 Task: Look for space in Huangshi, China from 15th June, 2023 to 21st June, 2023 for 5 adults in price range Rs.14000 to Rs.25000. Place can be entire place with 3 bedrooms having 3 beds and 3 bathrooms. Property type can be house, flat, guest house. Booking option can be shelf check-in. Required host language is Chinese (Simplified).
Action: Mouse moved to (405, 126)
Screenshot: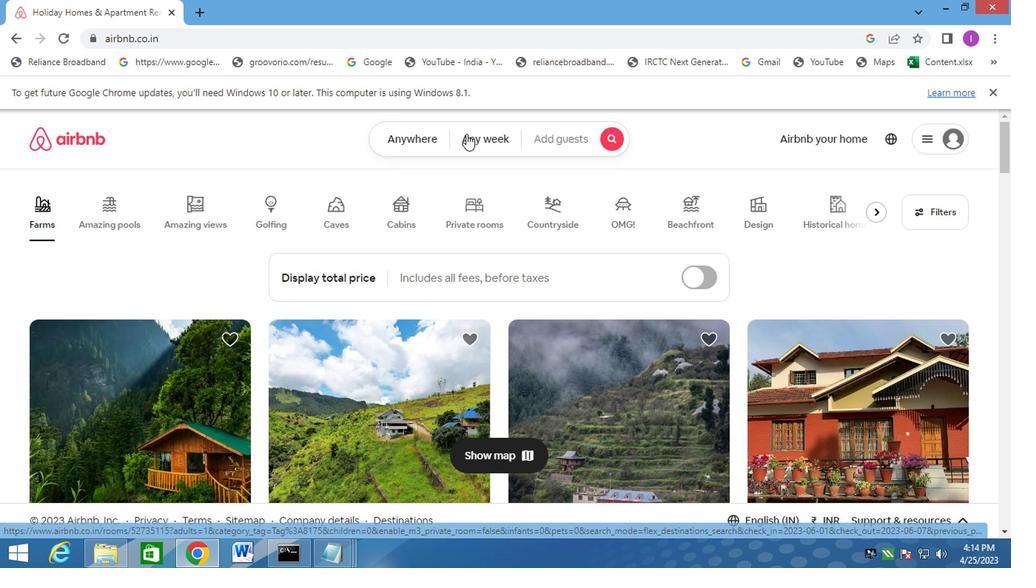 
Action: Mouse pressed left at (405, 126)
Screenshot: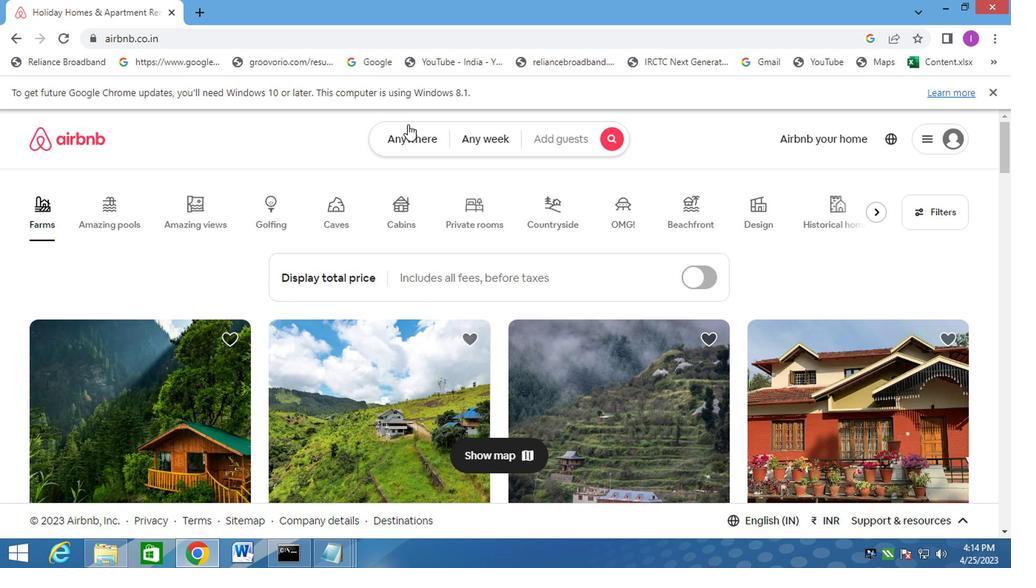
Action: Mouse moved to (225, 198)
Screenshot: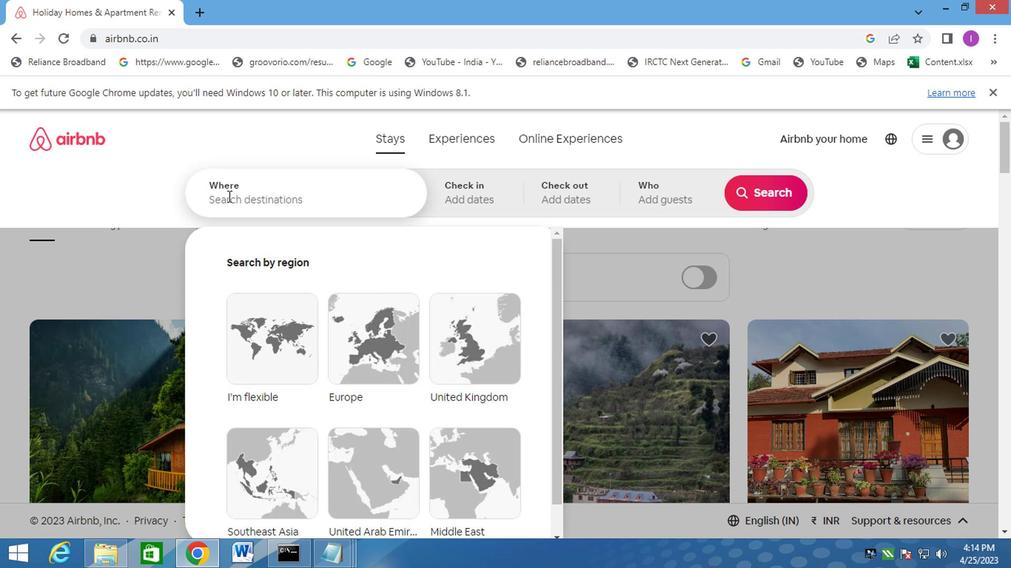 
Action: Mouse pressed left at (225, 198)
Screenshot: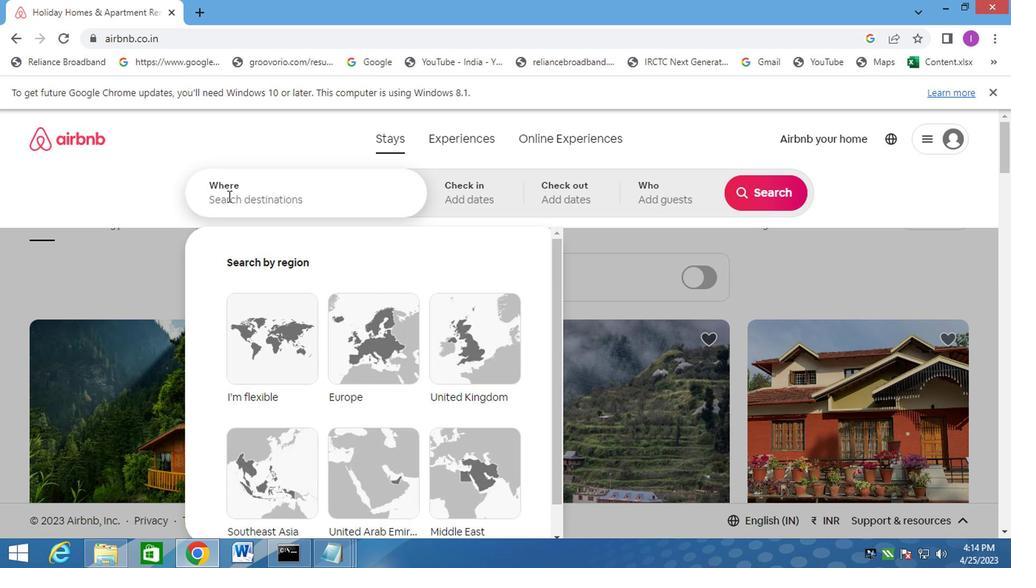 
Action: Mouse moved to (257, 196)
Screenshot: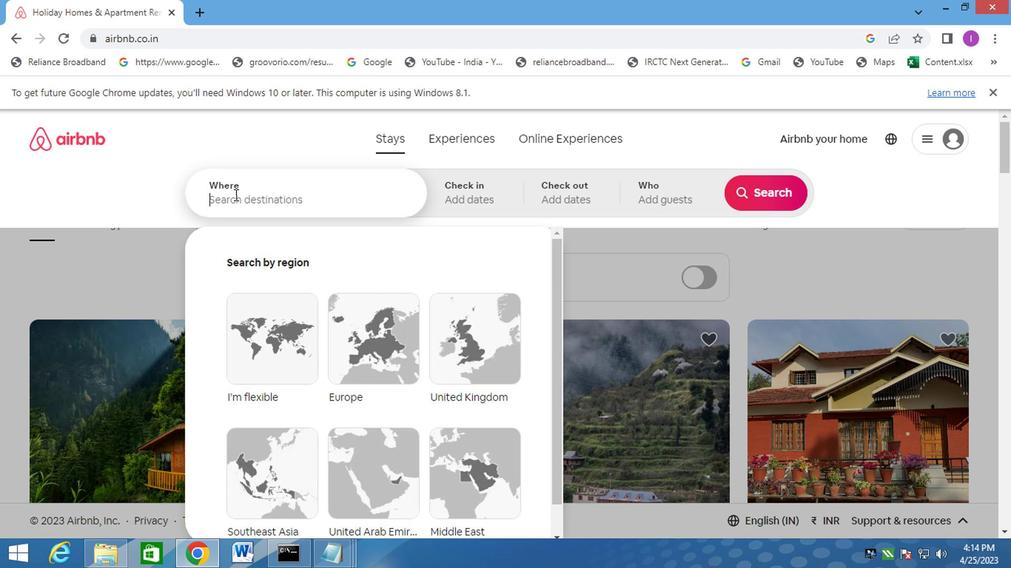 
Action: Key pressed huangsg<Key.backspace>hi,china
Screenshot: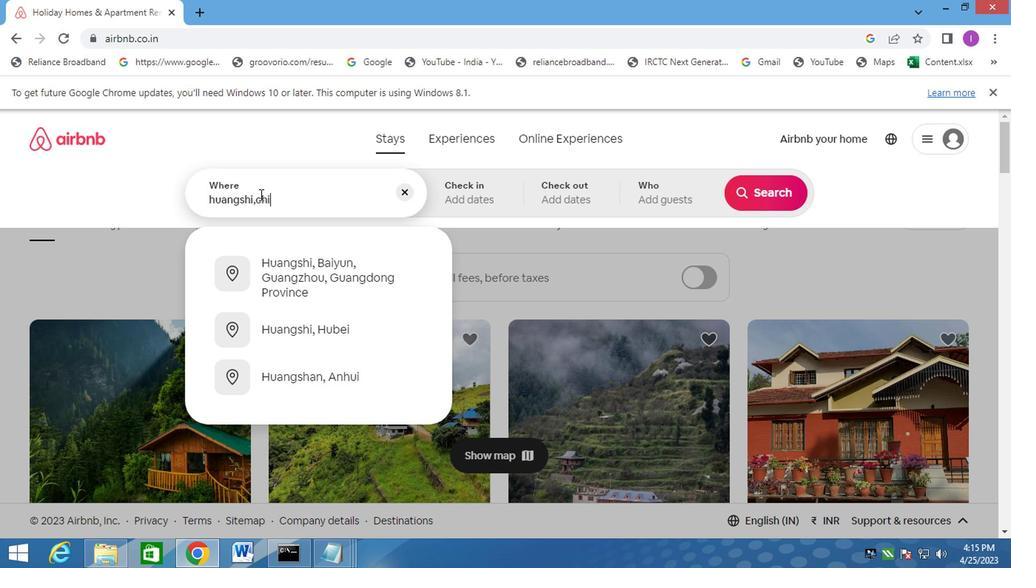 
Action: Mouse moved to (478, 196)
Screenshot: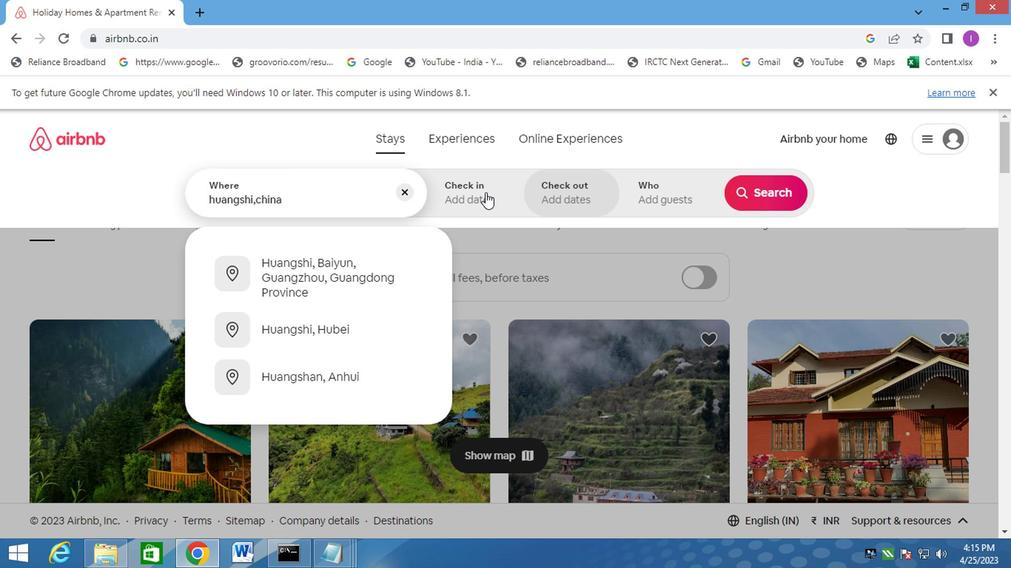 
Action: Mouse pressed left at (478, 196)
Screenshot: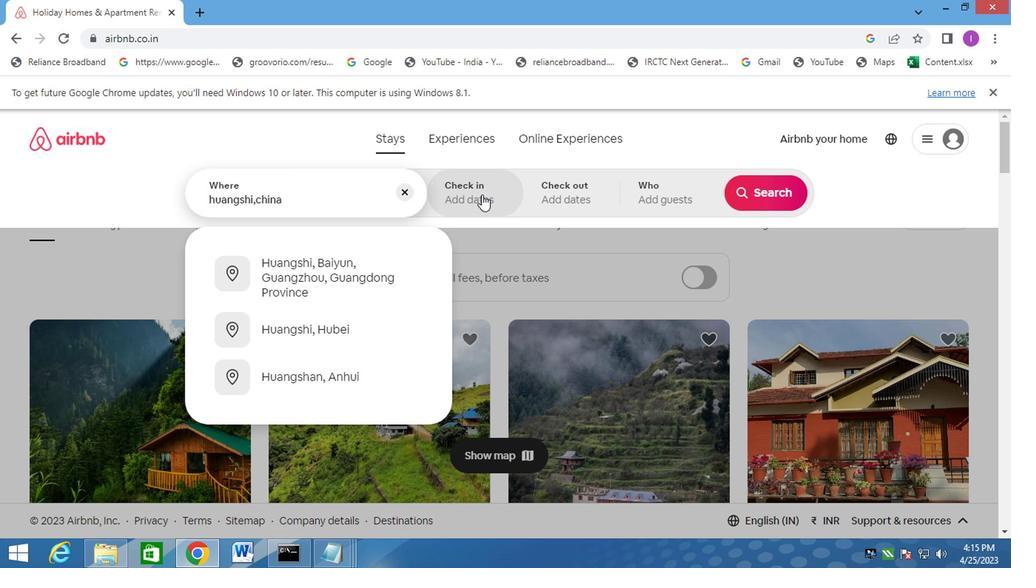 
Action: Mouse moved to (751, 313)
Screenshot: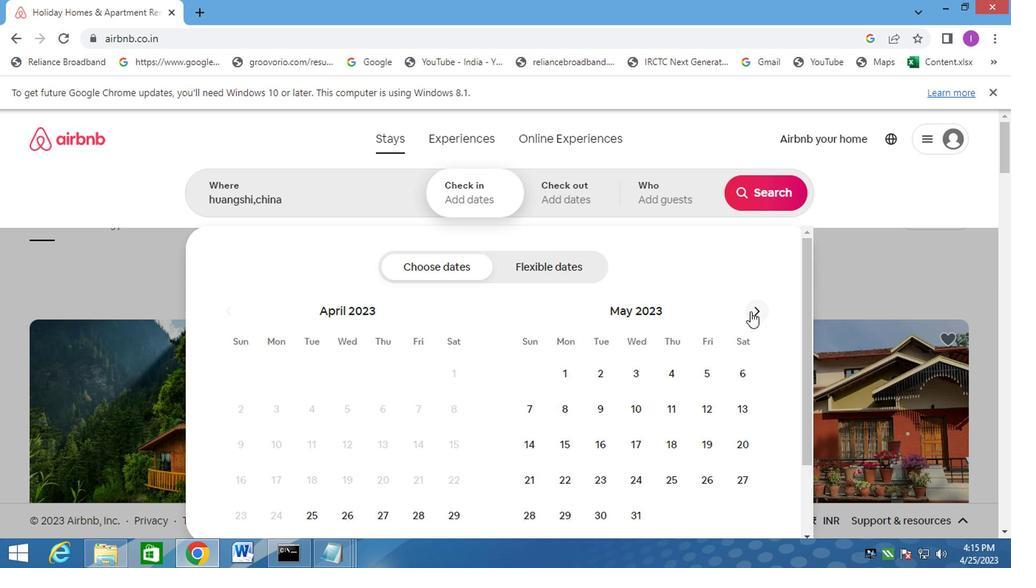 
Action: Mouse pressed left at (751, 313)
Screenshot: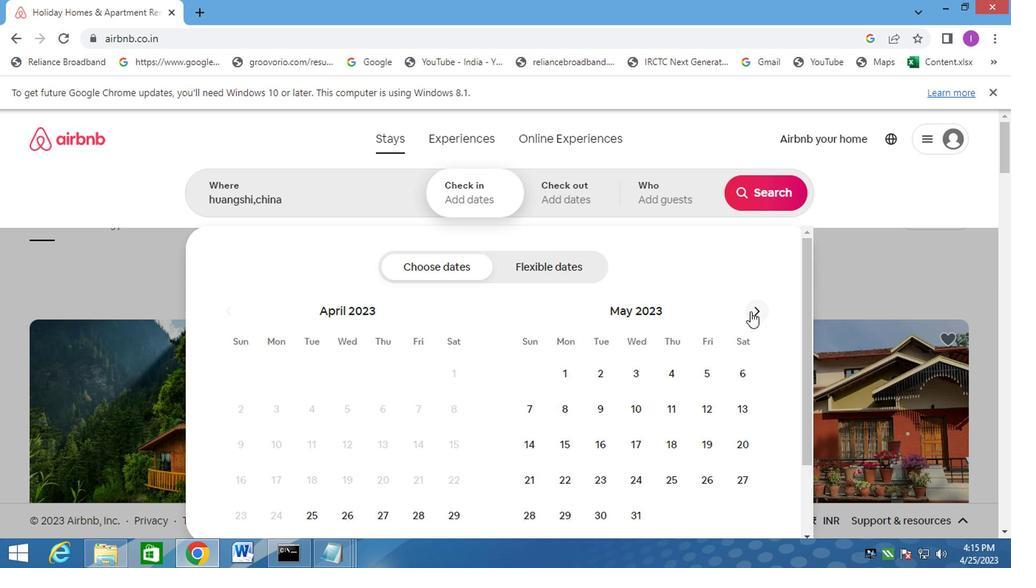 
Action: Mouse pressed left at (751, 313)
Screenshot: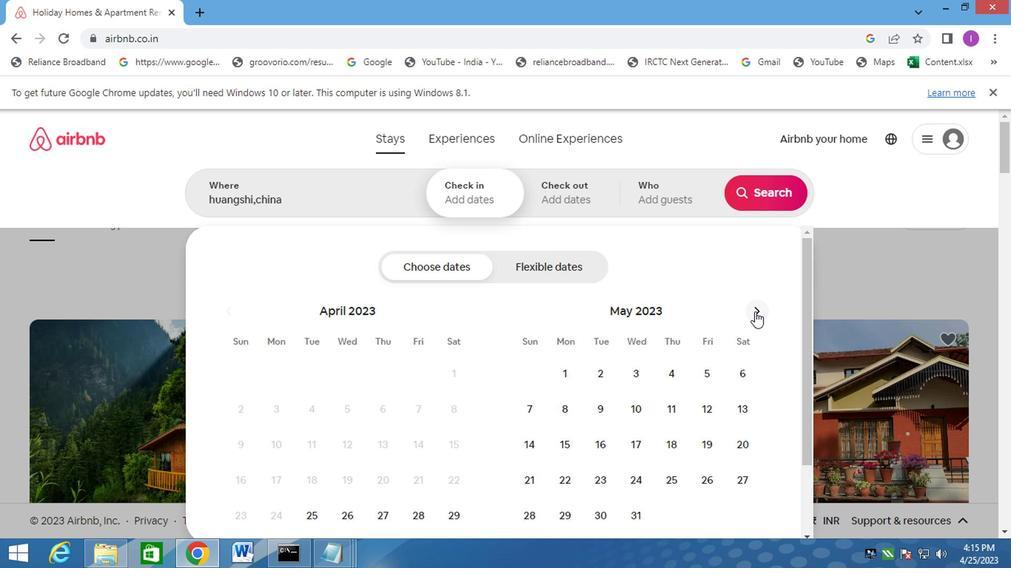 
Action: Mouse moved to (755, 310)
Screenshot: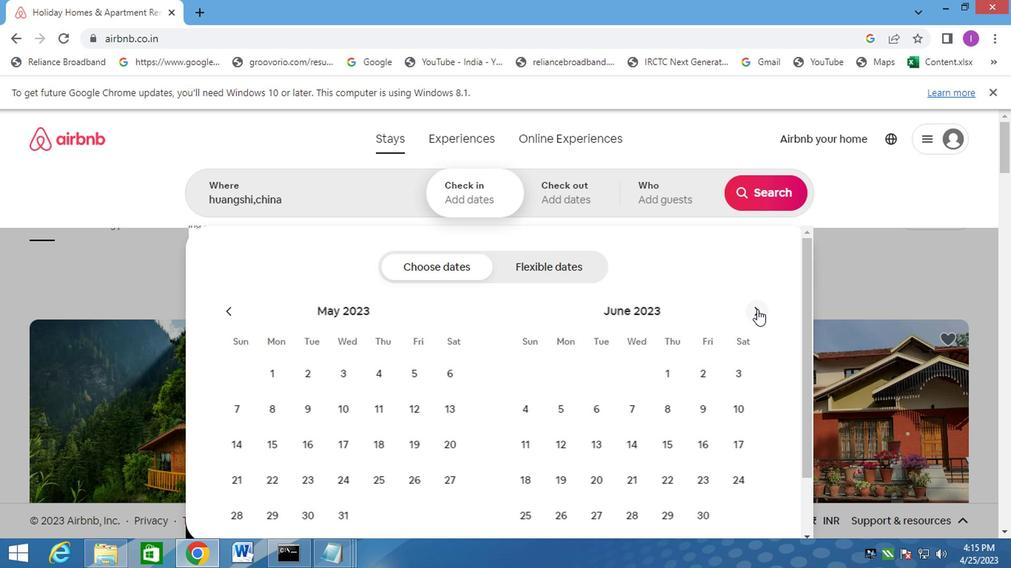 
Action: Mouse pressed left at (755, 310)
Screenshot: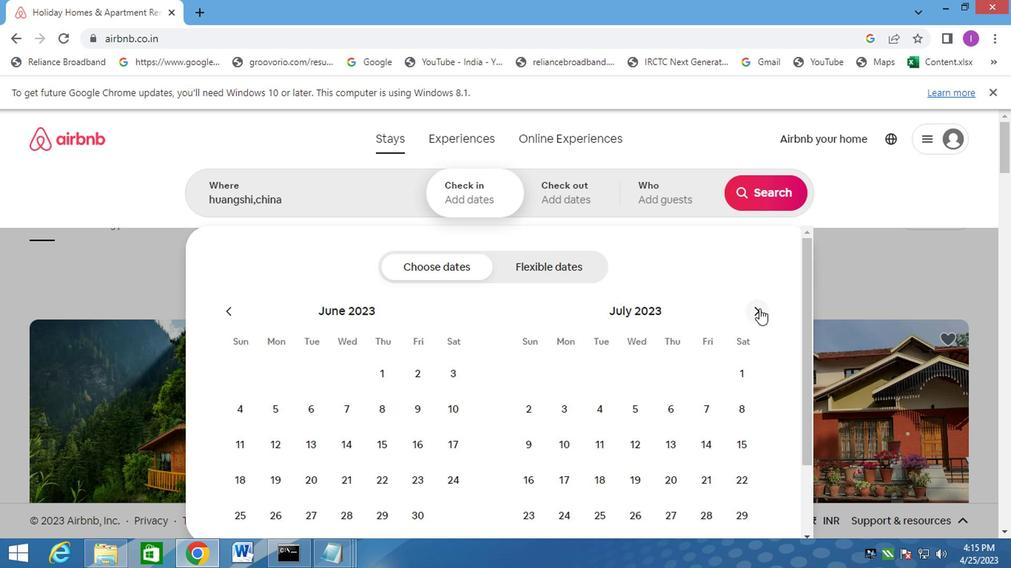 
Action: Mouse moved to (222, 311)
Screenshot: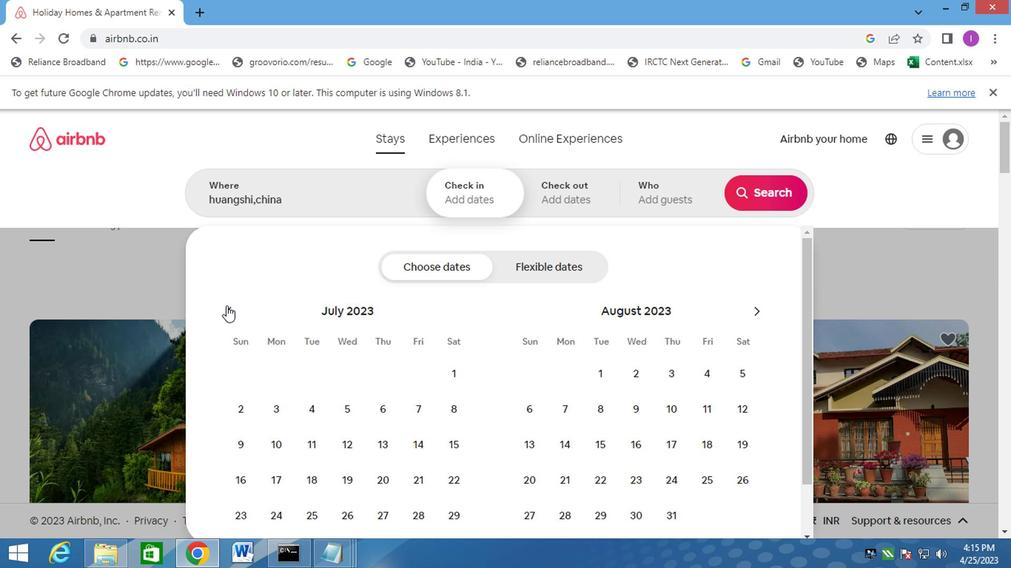 
Action: Mouse pressed left at (222, 311)
Screenshot: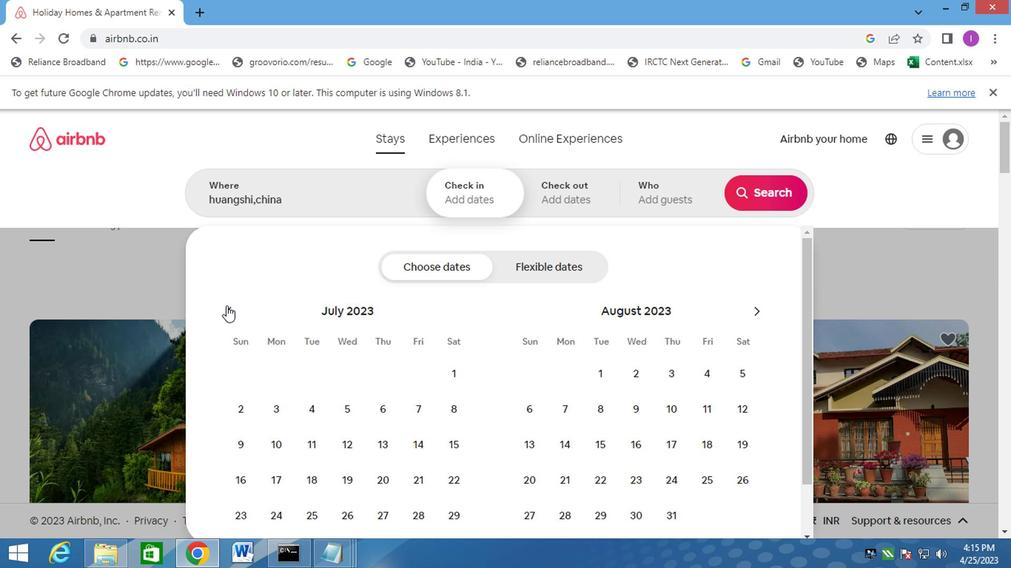 
Action: Mouse moved to (386, 447)
Screenshot: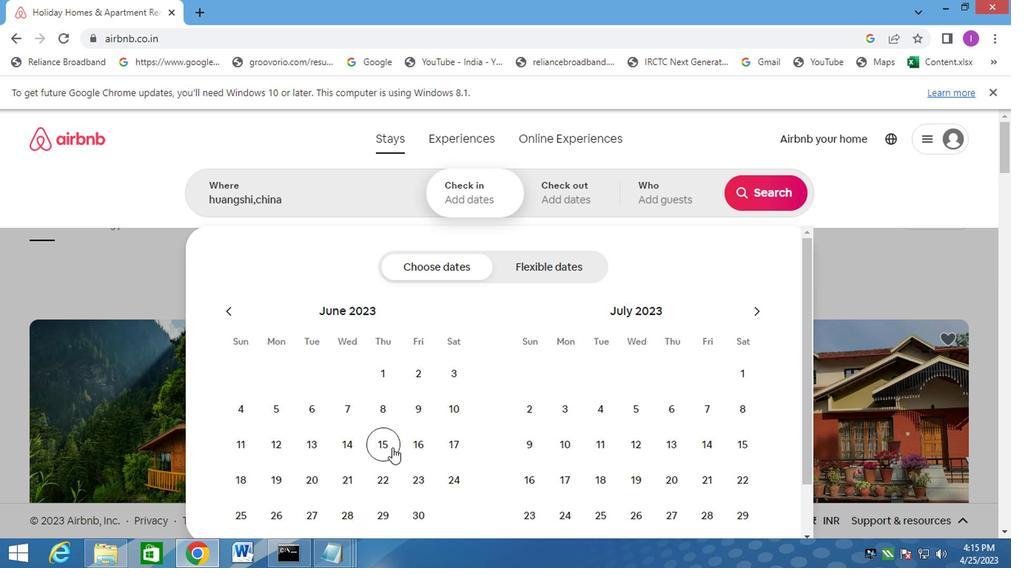 
Action: Mouse pressed left at (386, 447)
Screenshot: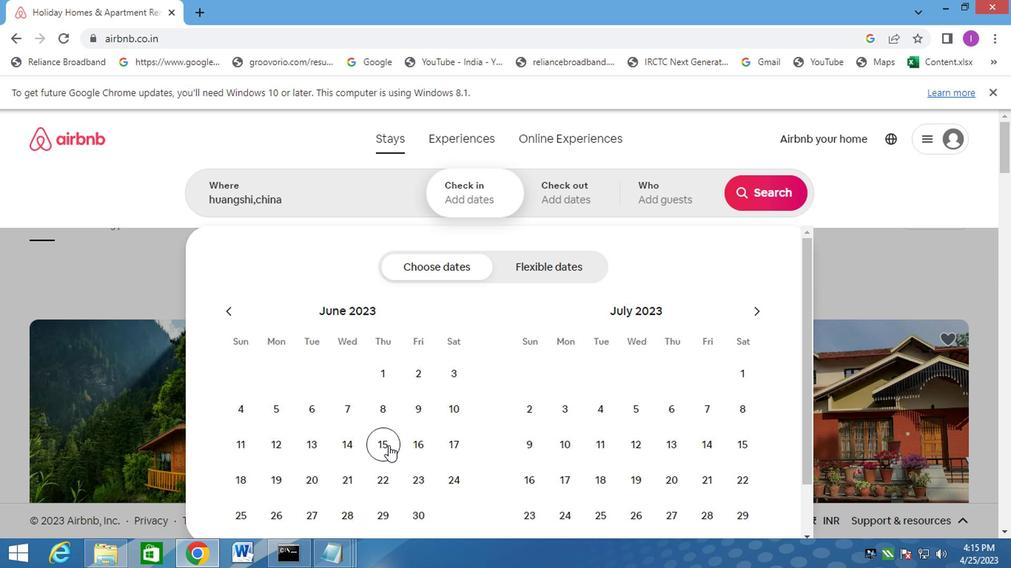 
Action: Mouse moved to (344, 479)
Screenshot: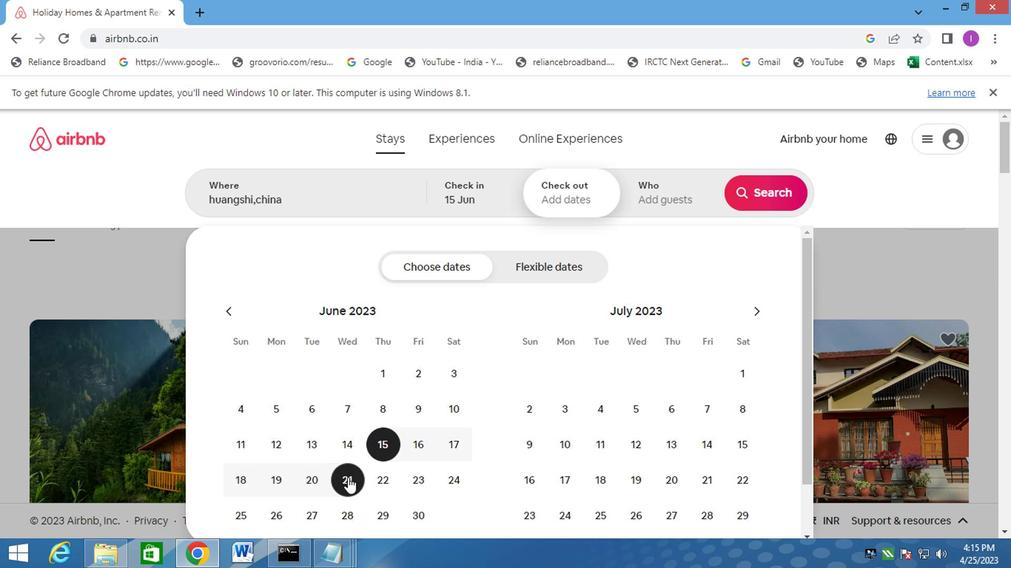 
Action: Mouse pressed left at (344, 479)
Screenshot: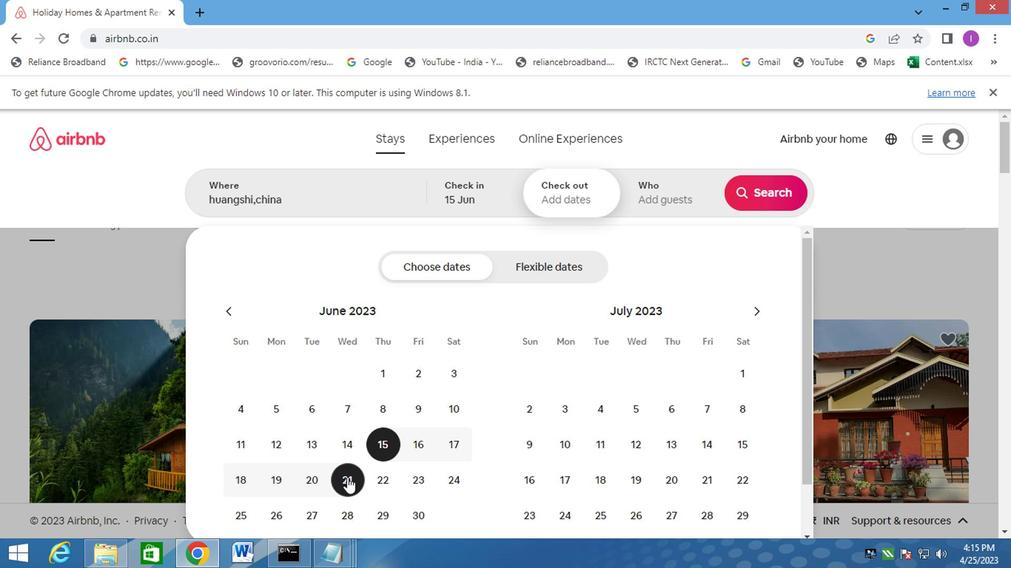 
Action: Mouse moved to (669, 189)
Screenshot: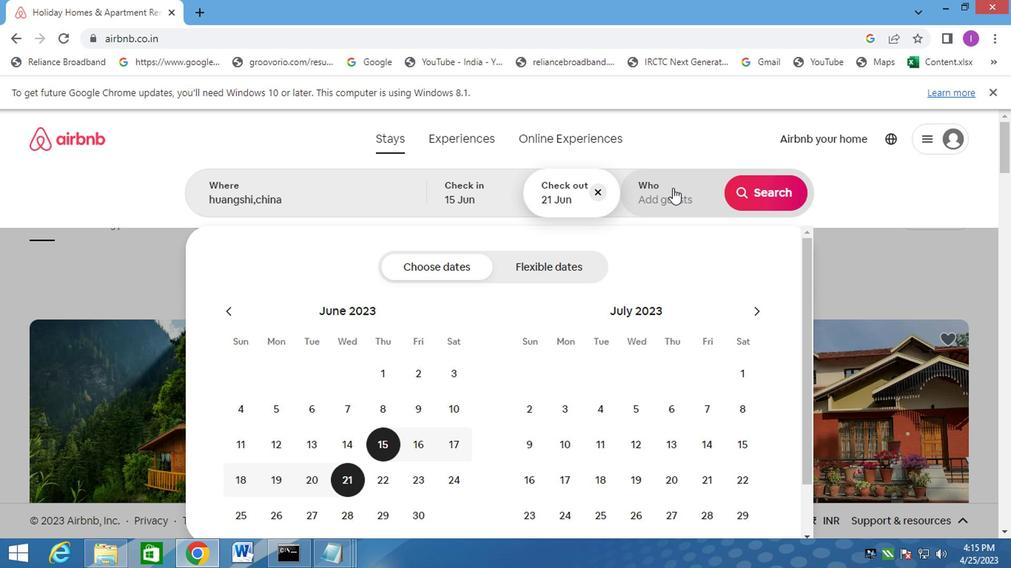 
Action: Mouse pressed left at (669, 189)
Screenshot: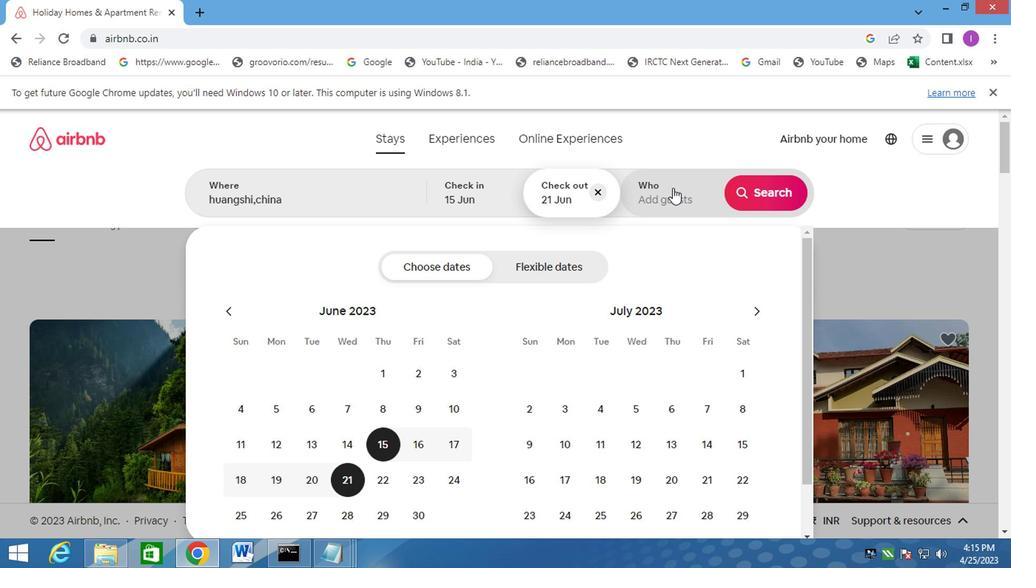 
Action: Mouse moved to (771, 272)
Screenshot: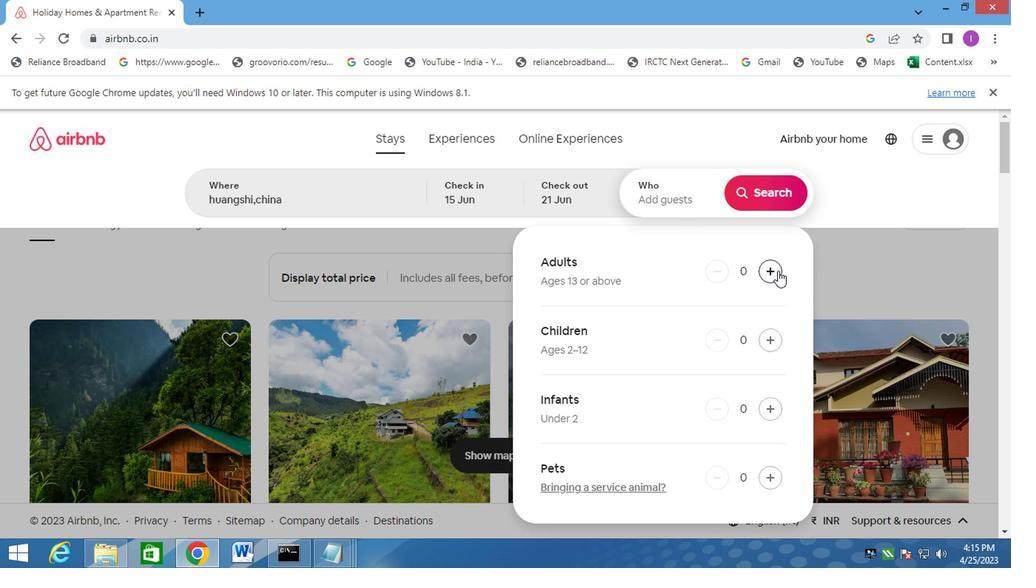 
Action: Mouse pressed left at (771, 272)
Screenshot: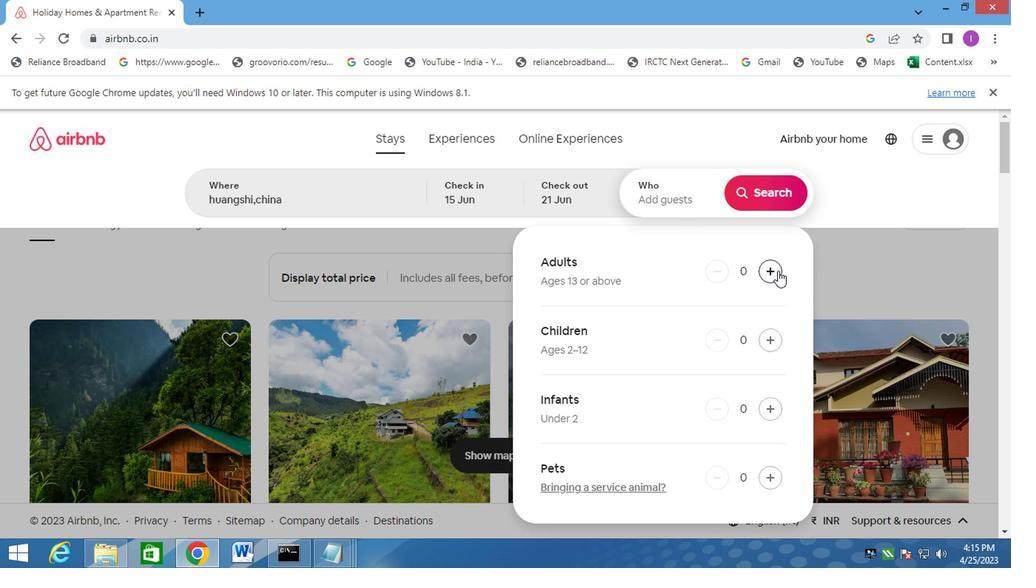 
Action: Mouse pressed left at (771, 272)
Screenshot: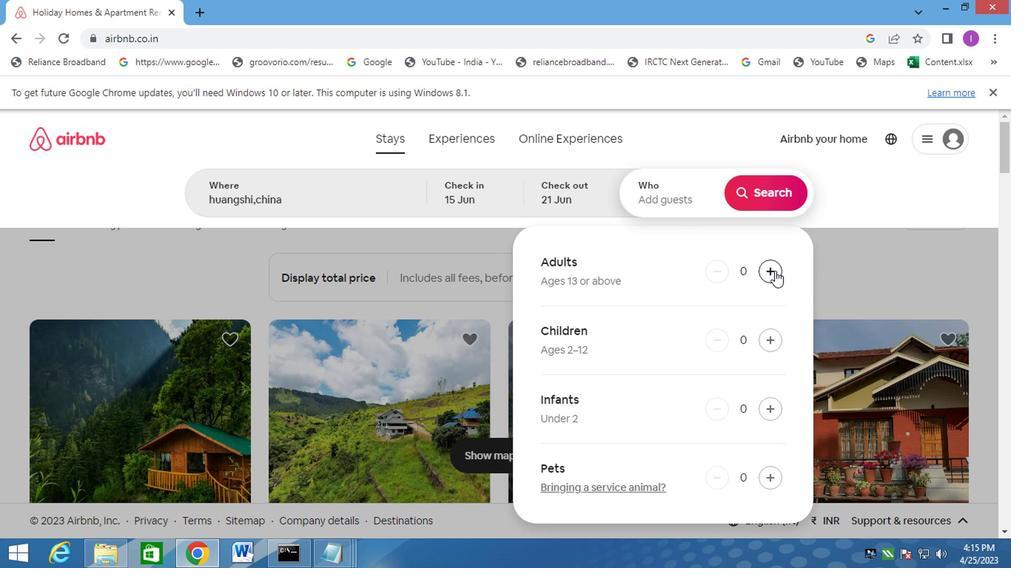 
Action: Mouse pressed left at (771, 272)
Screenshot: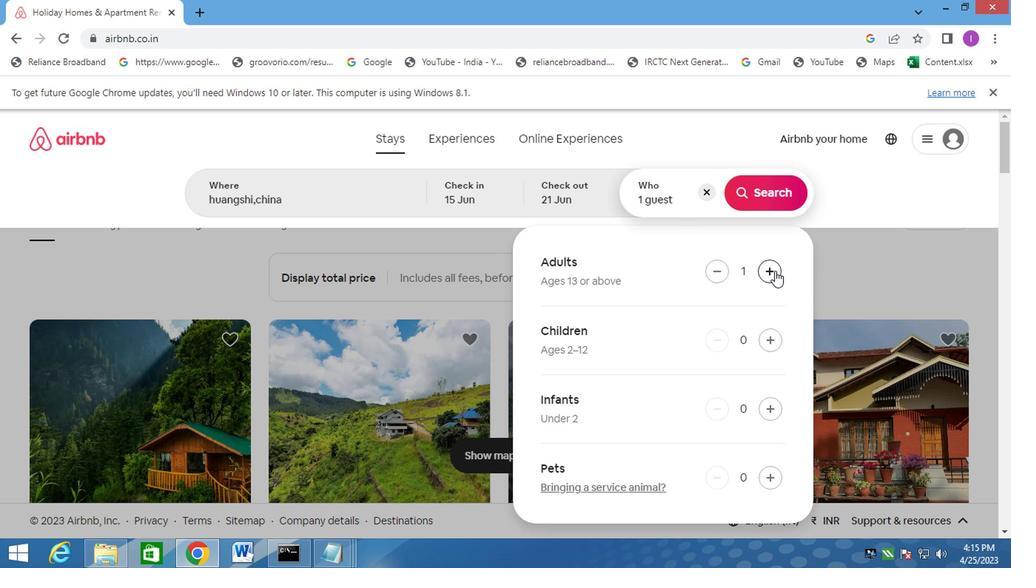 
Action: Mouse pressed left at (771, 272)
Screenshot: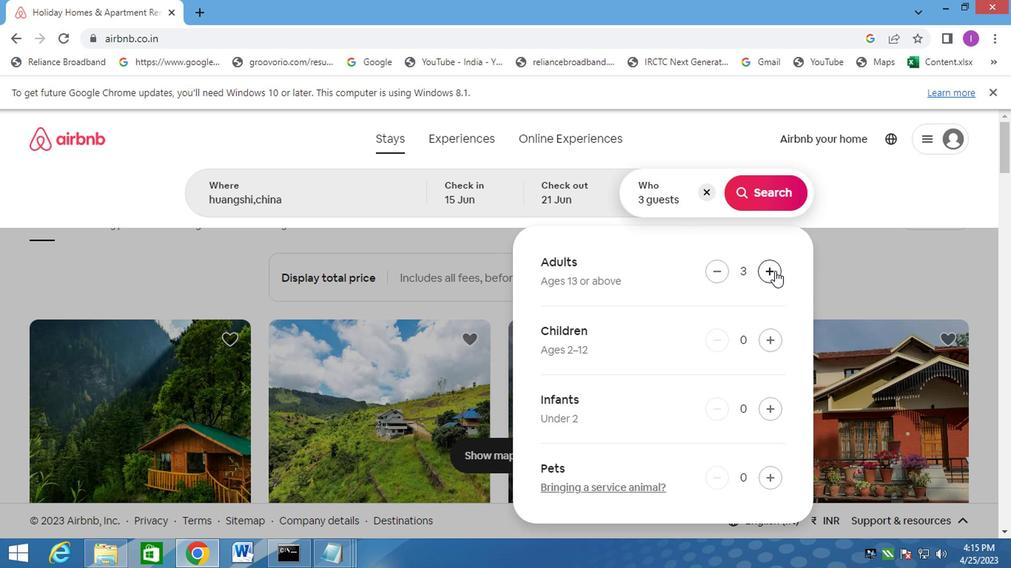 
Action: Mouse moved to (770, 272)
Screenshot: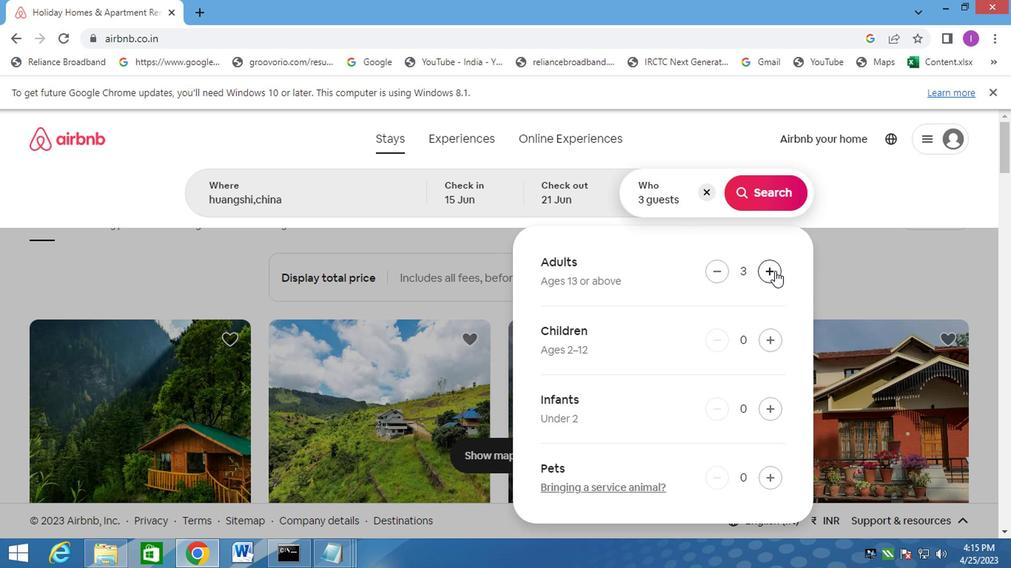 
Action: Mouse pressed left at (770, 272)
Screenshot: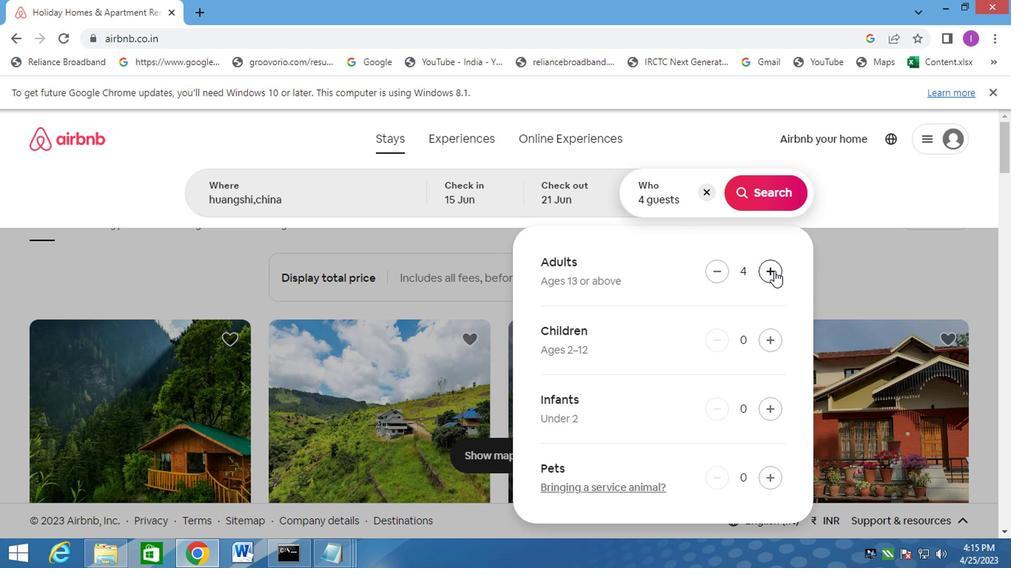 
Action: Mouse moved to (770, 203)
Screenshot: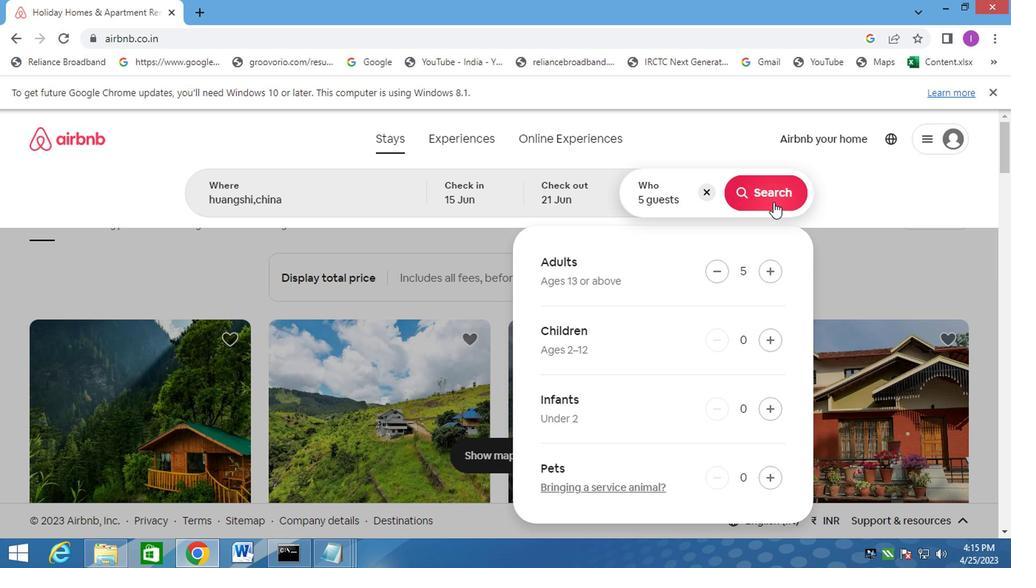 
Action: Mouse pressed left at (770, 203)
Screenshot: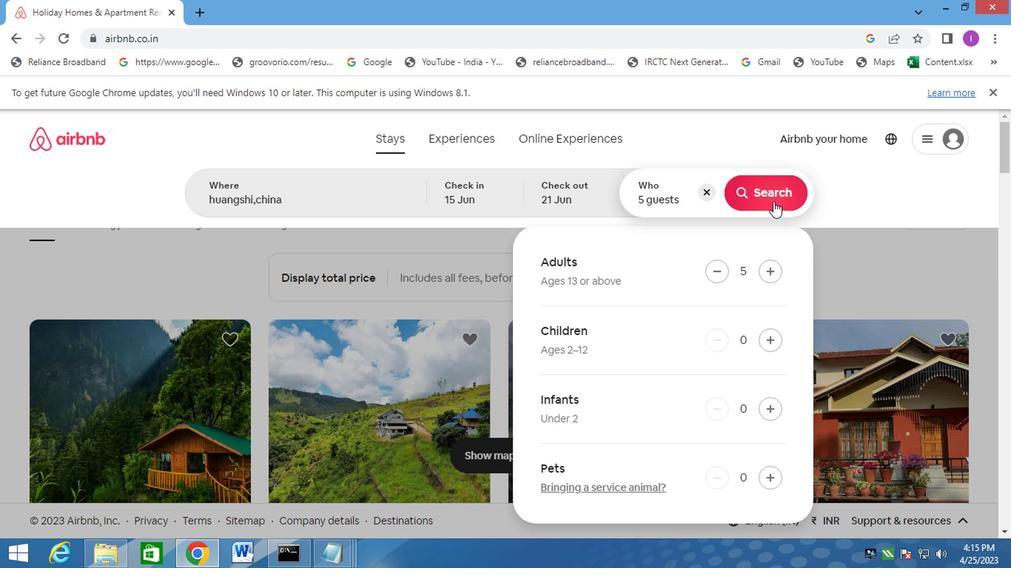 
Action: Mouse moved to (951, 195)
Screenshot: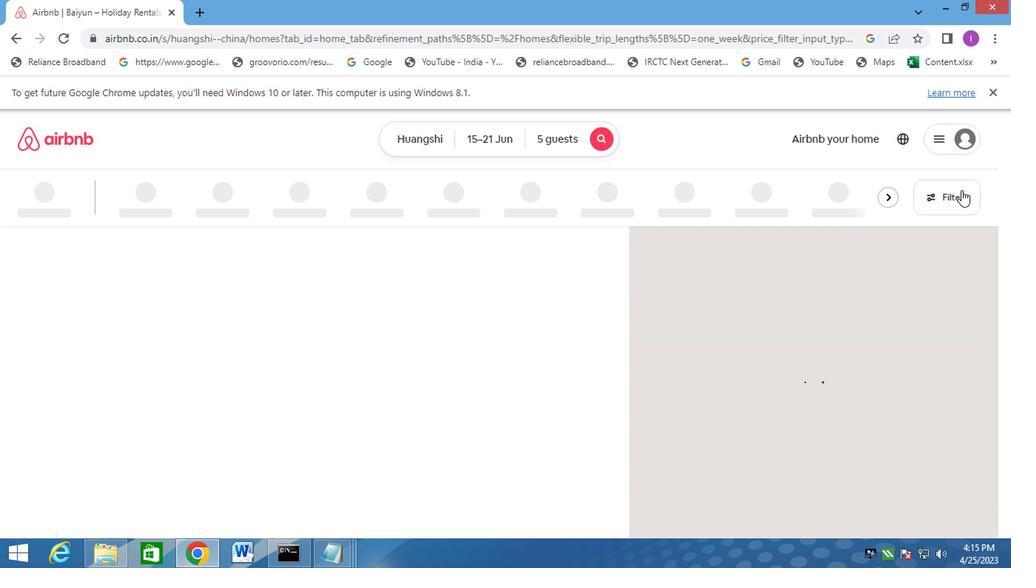 
Action: Mouse pressed left at (951, 195)
Screenshot: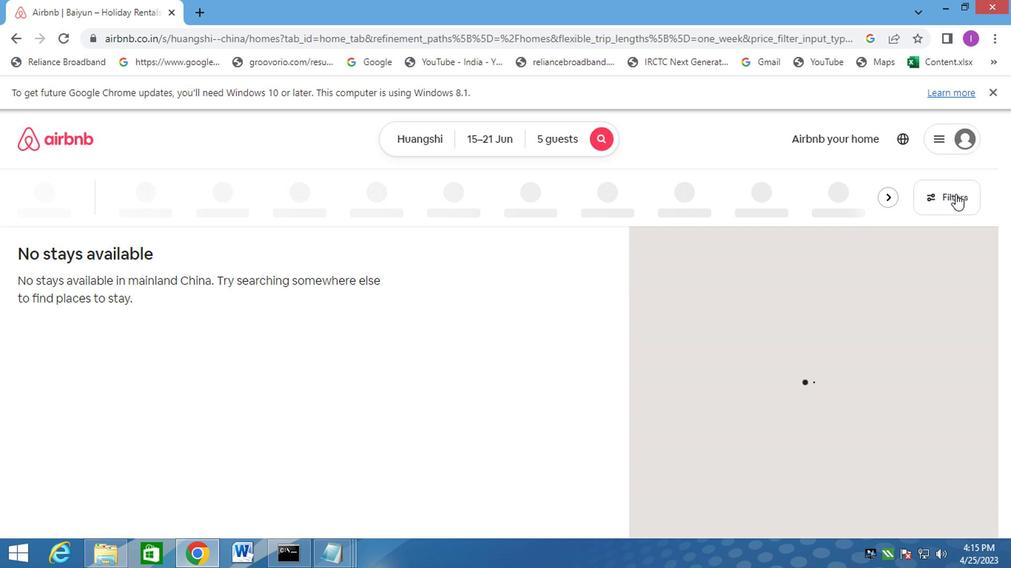 
Action: Mouse moved to (318, 290)
Screenshot: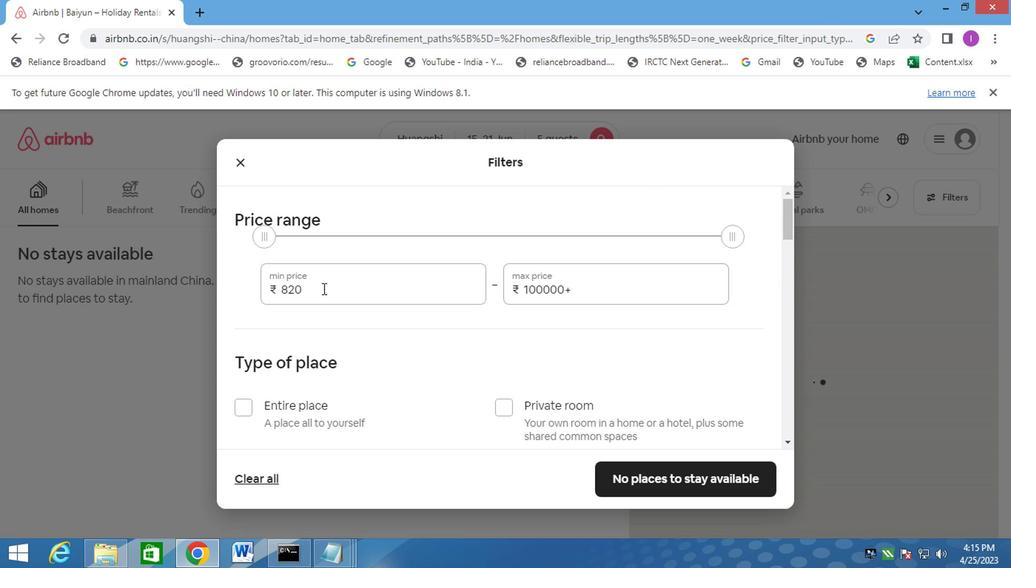 
Action: Mouse pressed left at (318, 290)
Screenshot: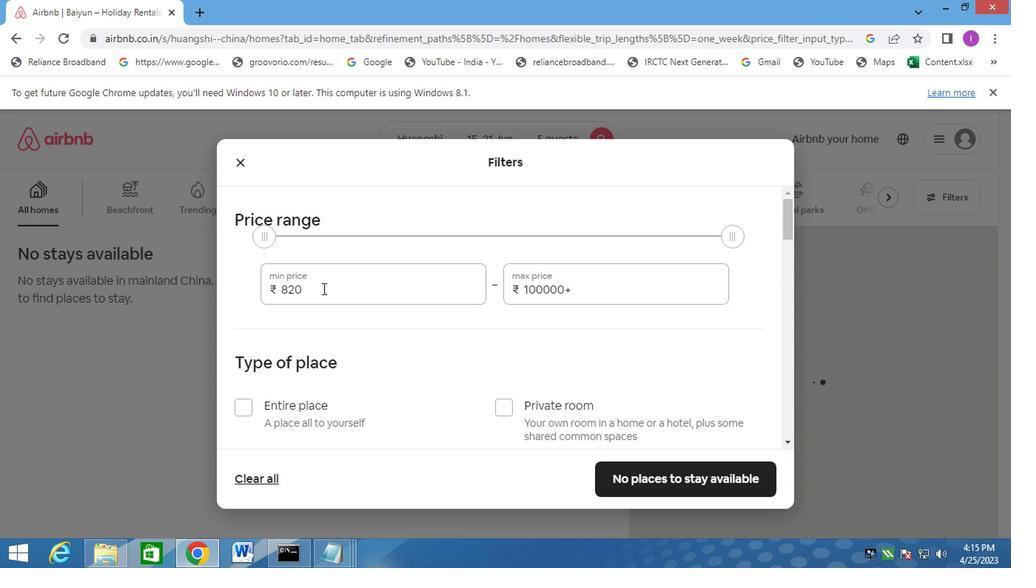 
Action: Mouse moved to (794, 385)
Screenshot: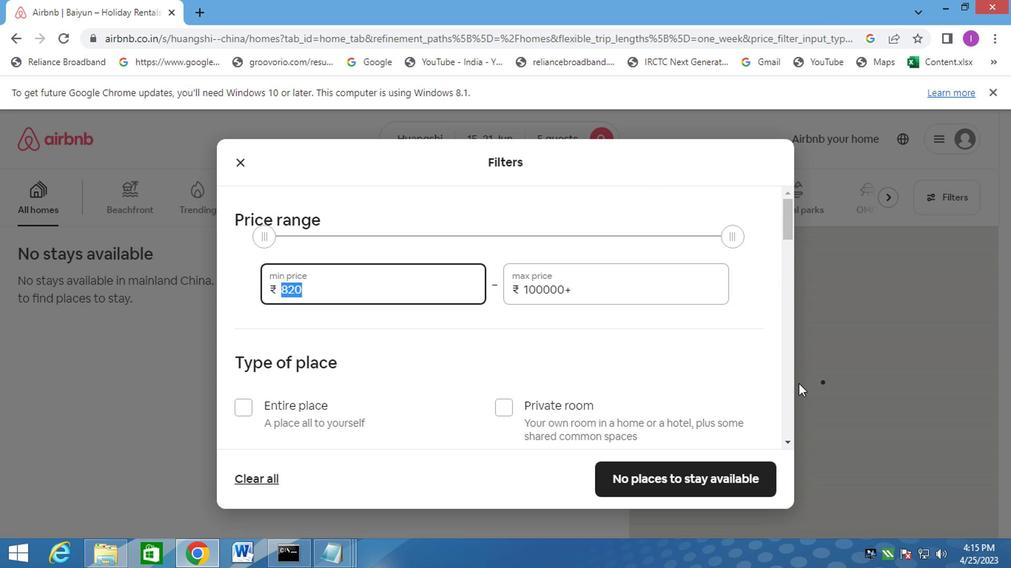 
Action: Key pressed 14000
Screenshot: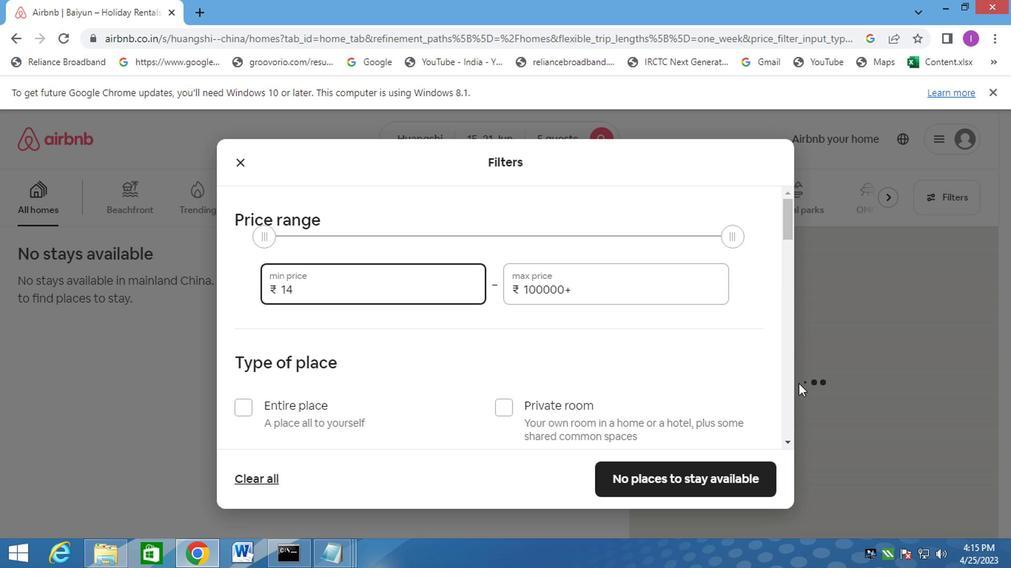
Action: Mouse scrolled (794, 384) with delta (0, -1)
Screenshot: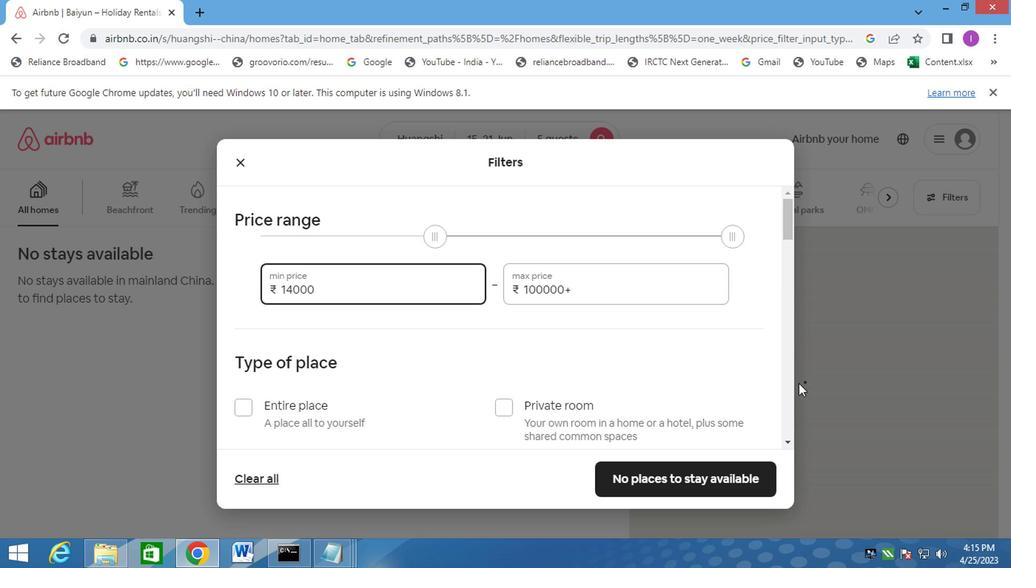 
Action: Mouse moved to (789, 387)
Screenshot: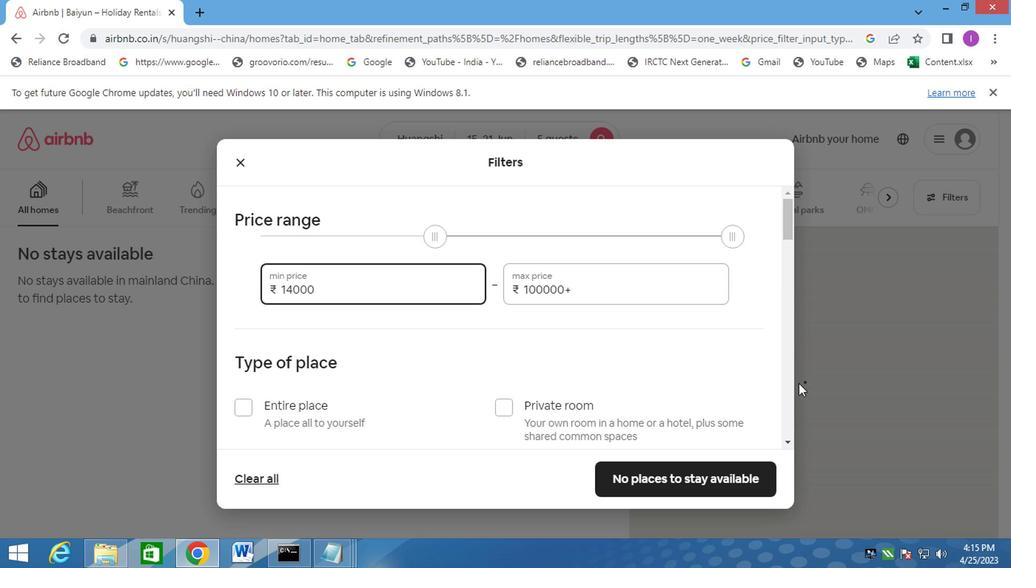 
Action: Mouse scrolled (789, 386) with delta (0, -1)
Screenshot: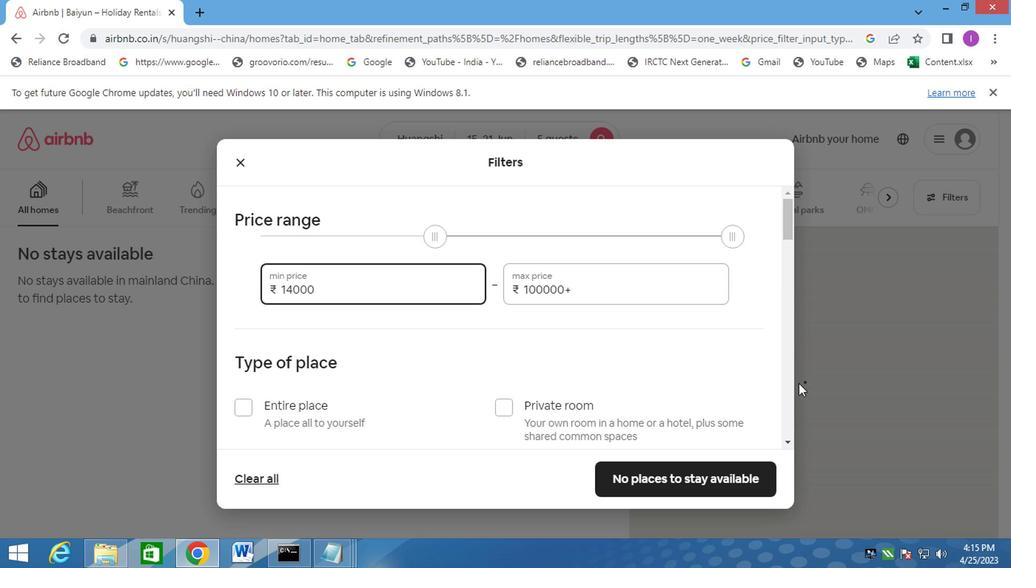 
Action: Mouse moved to (568, 285)
Screenshot: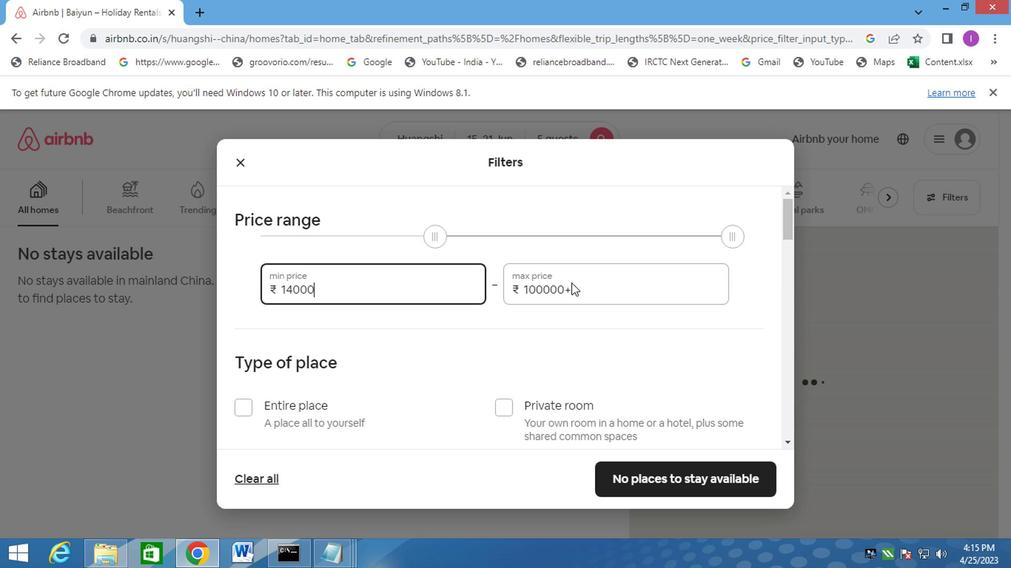 
Action: Mouse pressed left at (568, 285)
Screenshot: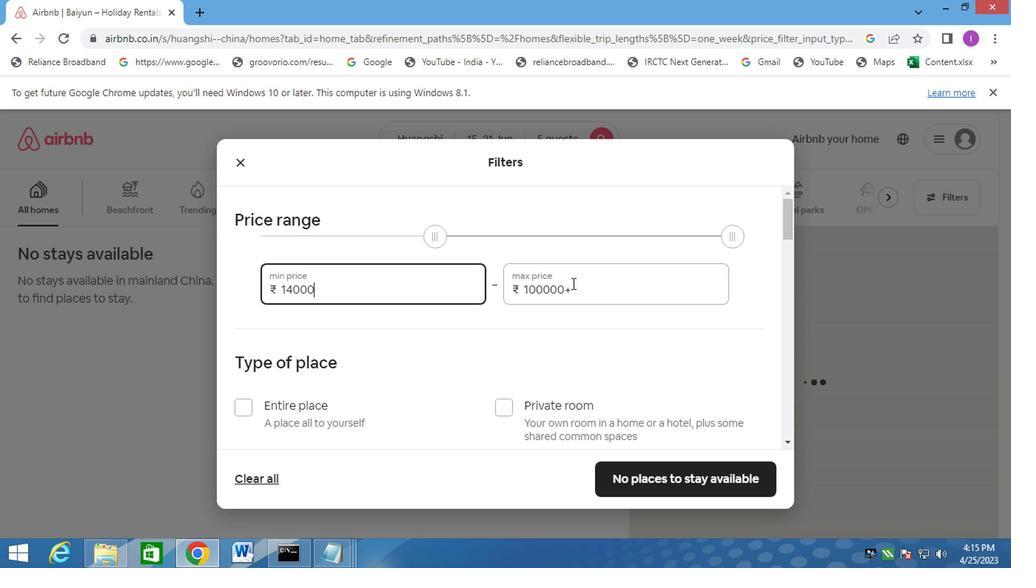 
Action: Mouse moved to (529, 291)
Screenshot: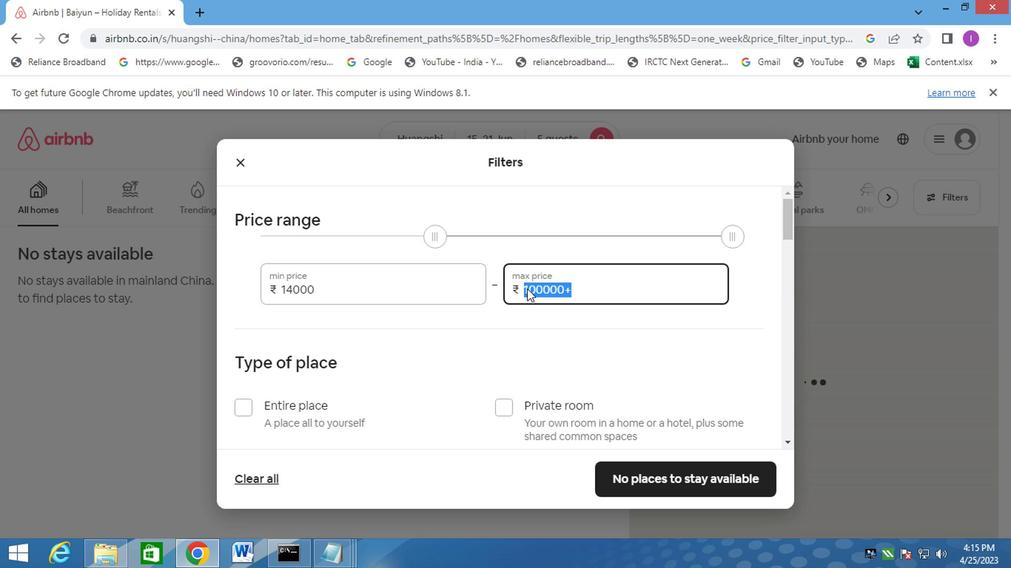 
Action: Key pressed 25000
Screenshot: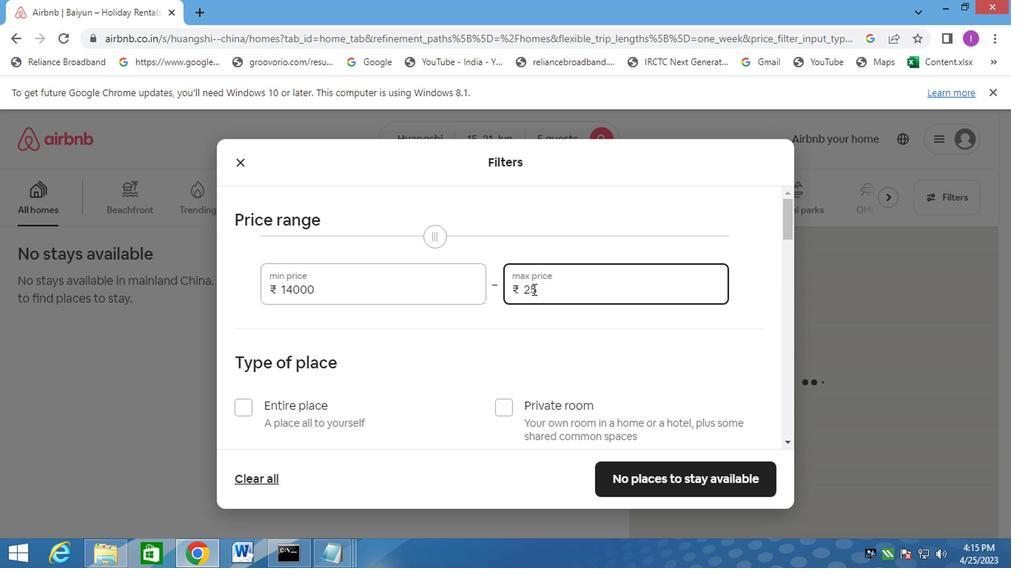 
Action: Mouse moved to (240, 406)
Screenshot: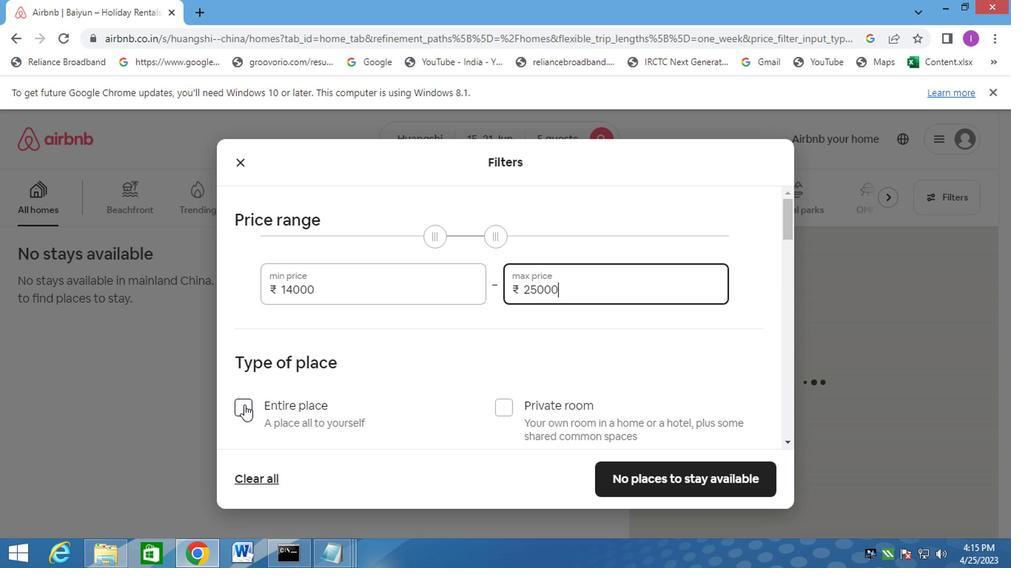 
Action: Mouse pressed left at (240, 406)
Screenshot: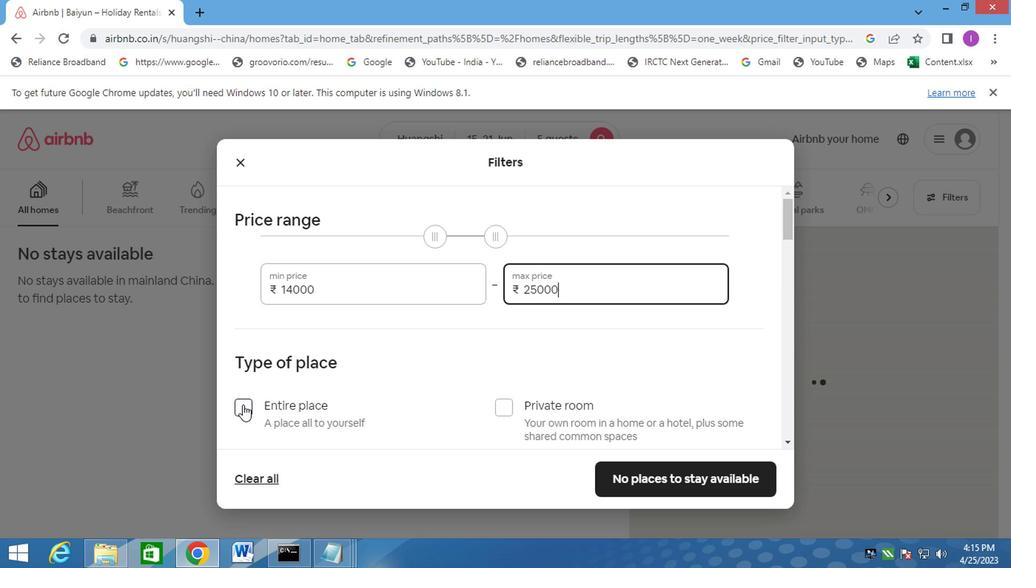 
Action: Mouse moved to (797, 319)
Screenshot: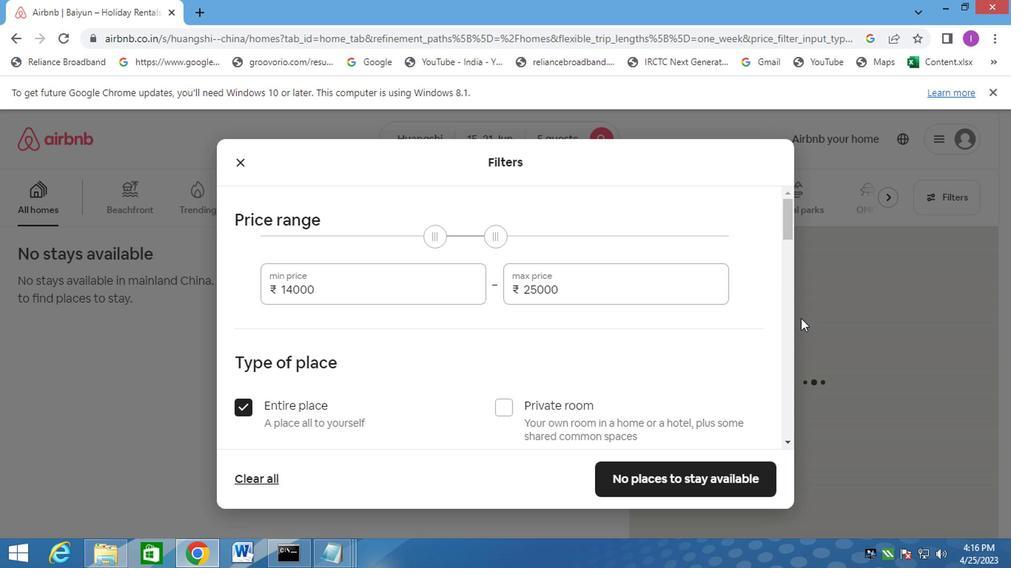 
Action: Mouse scrolled (797, 318) with delta (0, 0)
Screenshot: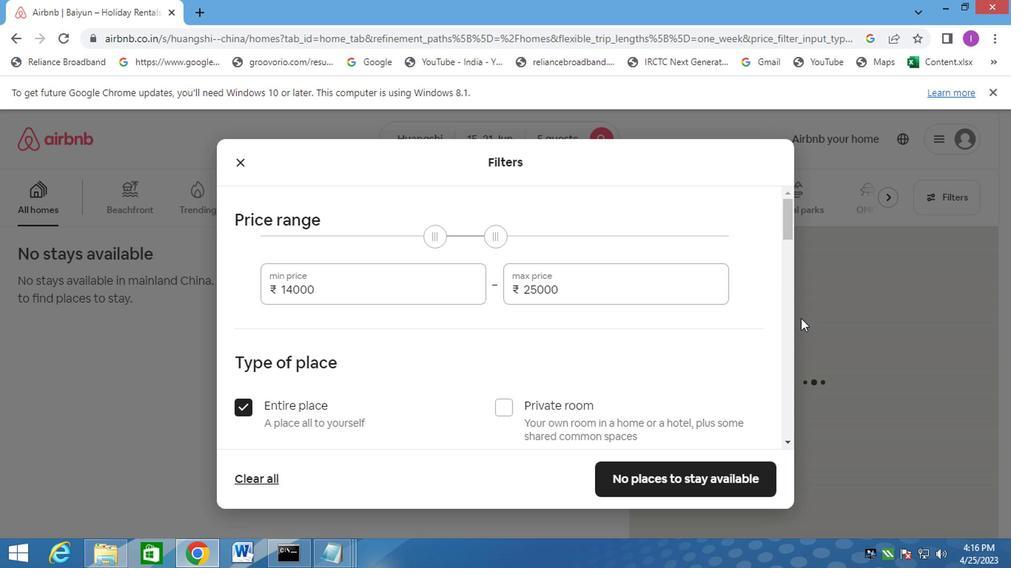 
Action: Mouse scrolled (797, 318) with delta (0, 0)
Screenshot: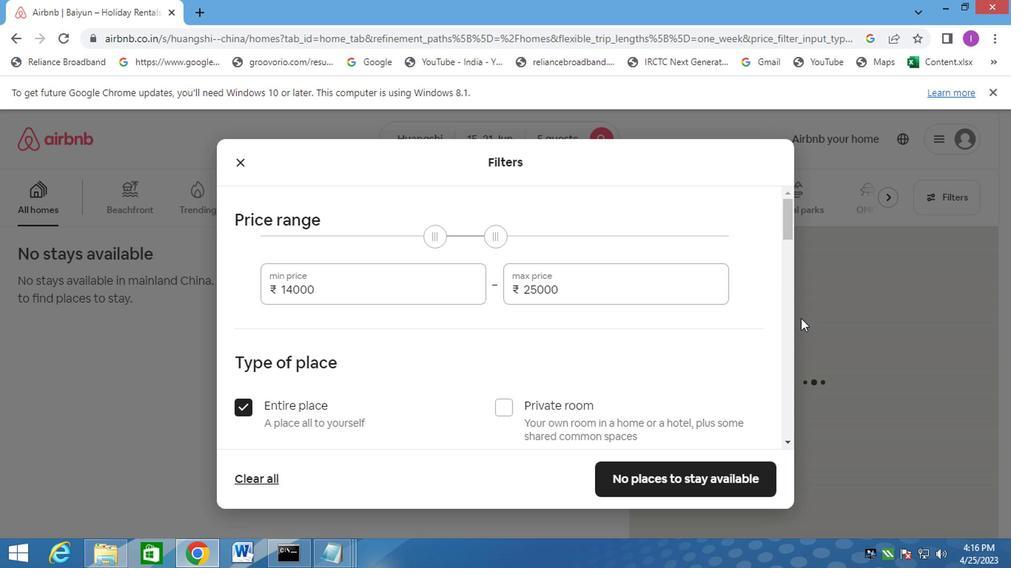 
Action: Mouse scrolled (797, 318) with delta (0, 0)
Screenshot: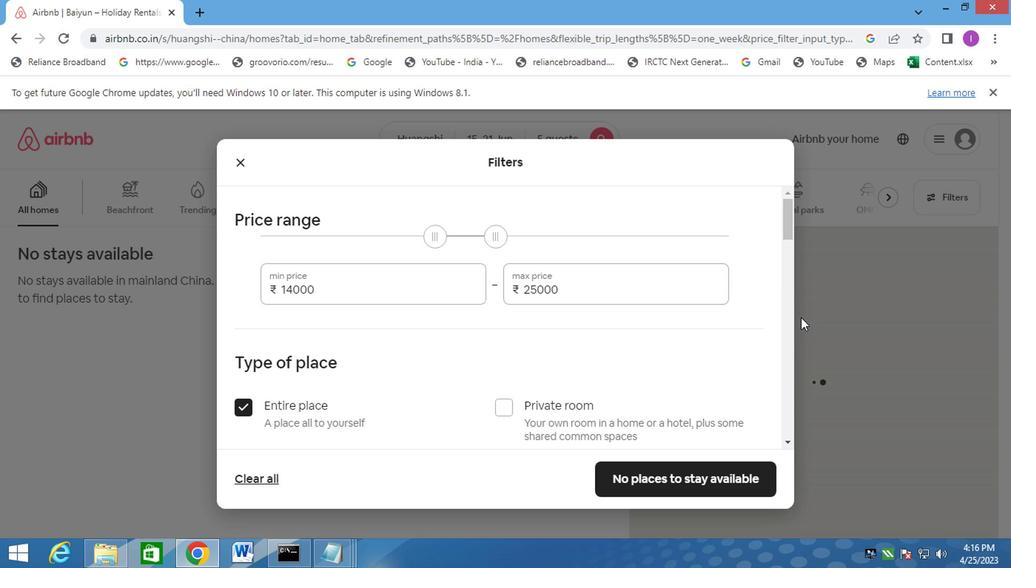
Action: Mouse moved to (654, 335)
Screenshot: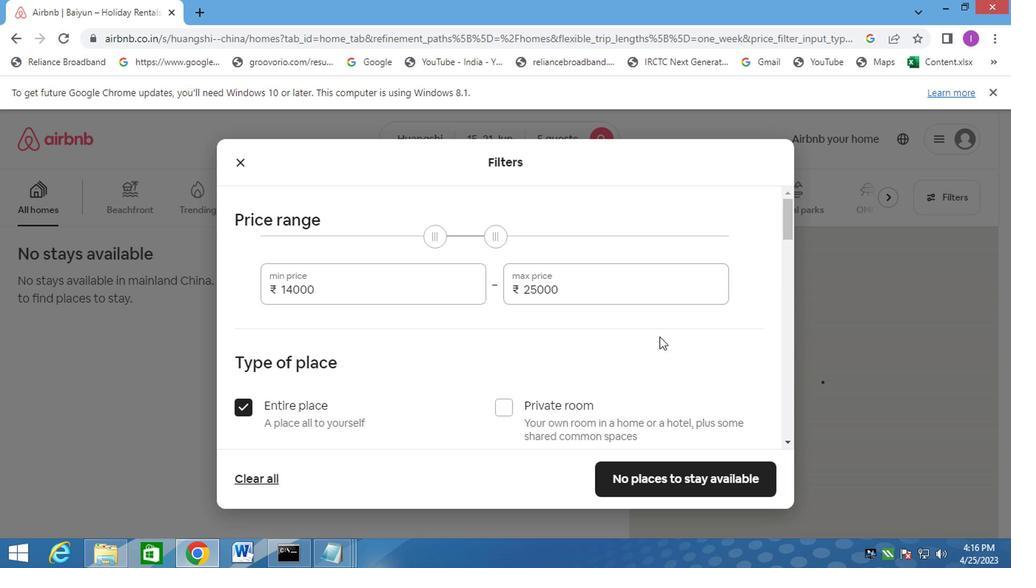 
Action: Mouse scrolled (654, 335) with delta (0, 0)
Screenshot: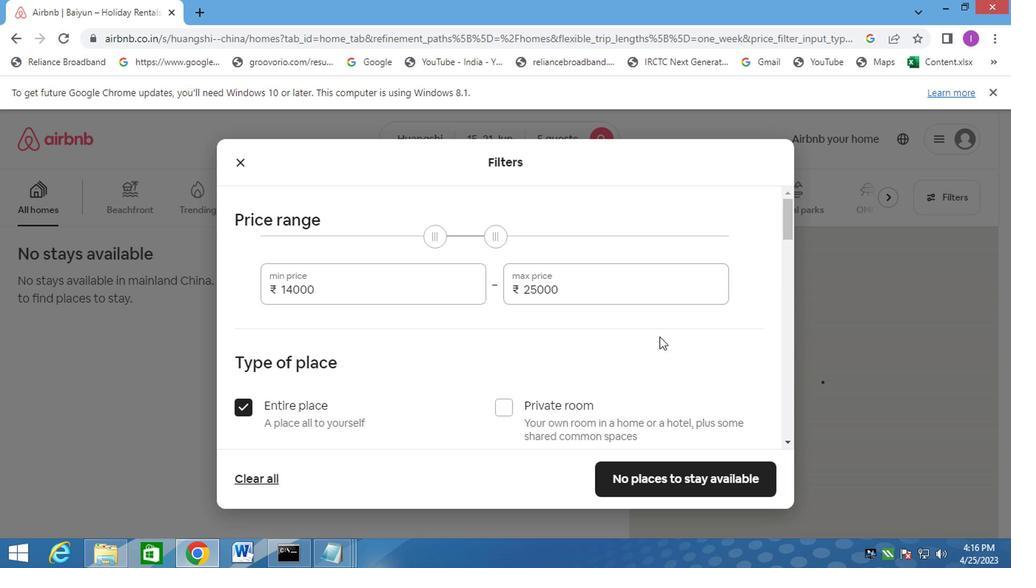
Action: Mouse scrolled (654, 335) with delta (0, 0)
Screenshot: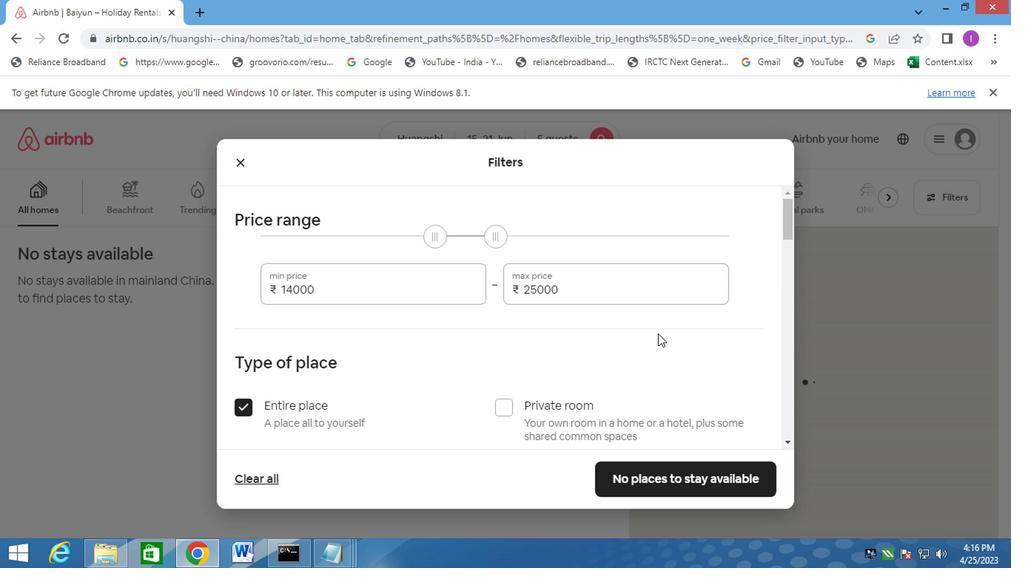 
Action: Mouse scrolled (654, 335) with delta (0, 0)
Screenshot: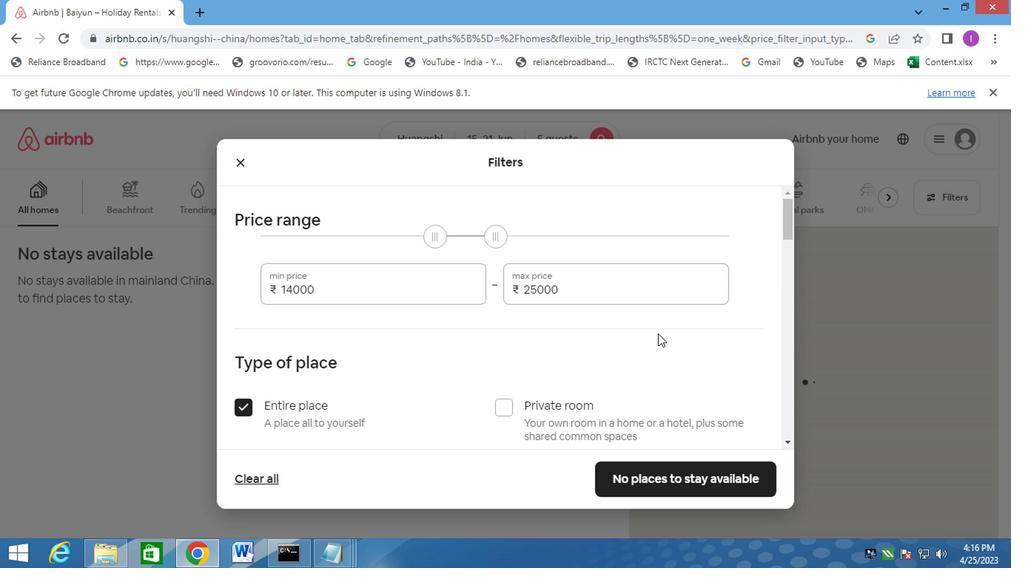 
Action: Mouse moved to (661, 329)
Screenshot: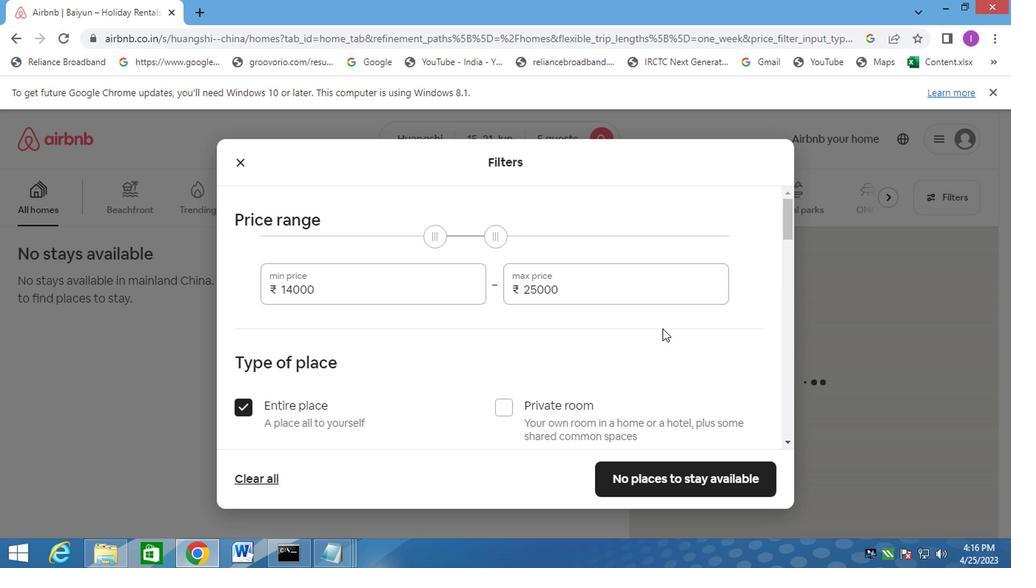 
Action: Mouse scrolled (661, 328) with delta (0, -1)
Screenshot: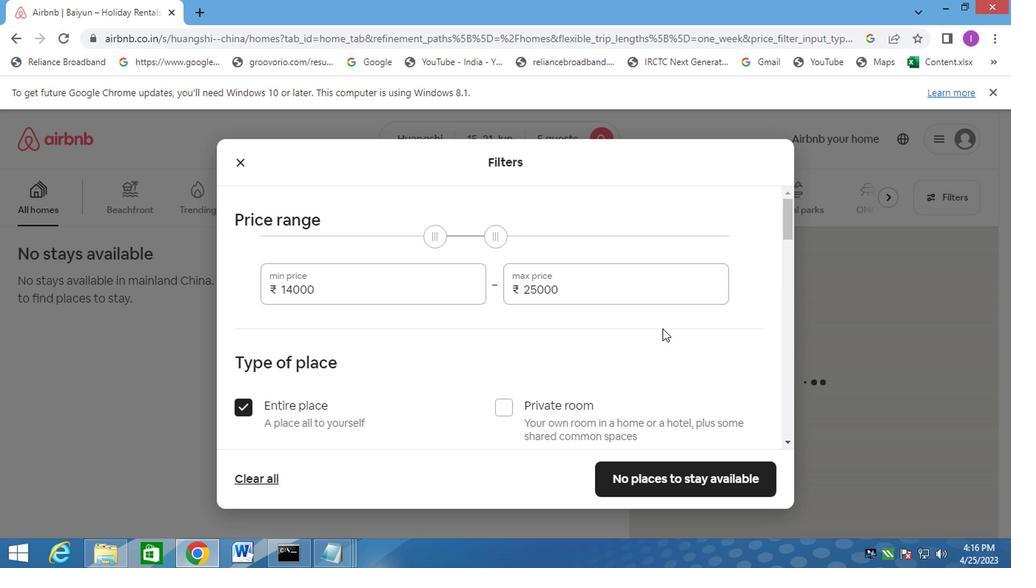
Action: Mouse scrolled (661, 328) with delta (0, -1)
Screenshot: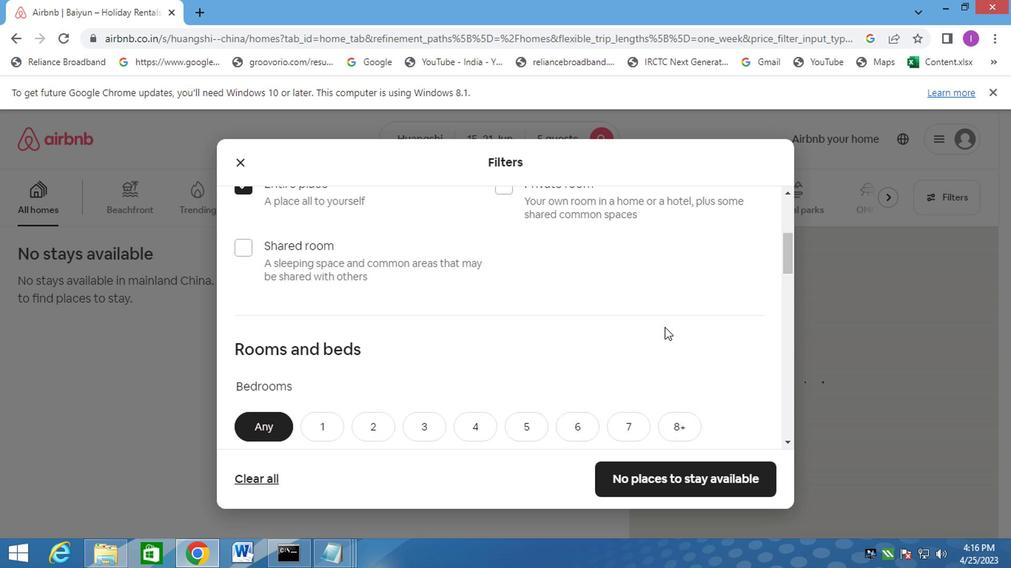 
Action: Mouse scrolled (661, 328) with delta (0, -1)
Screenshot: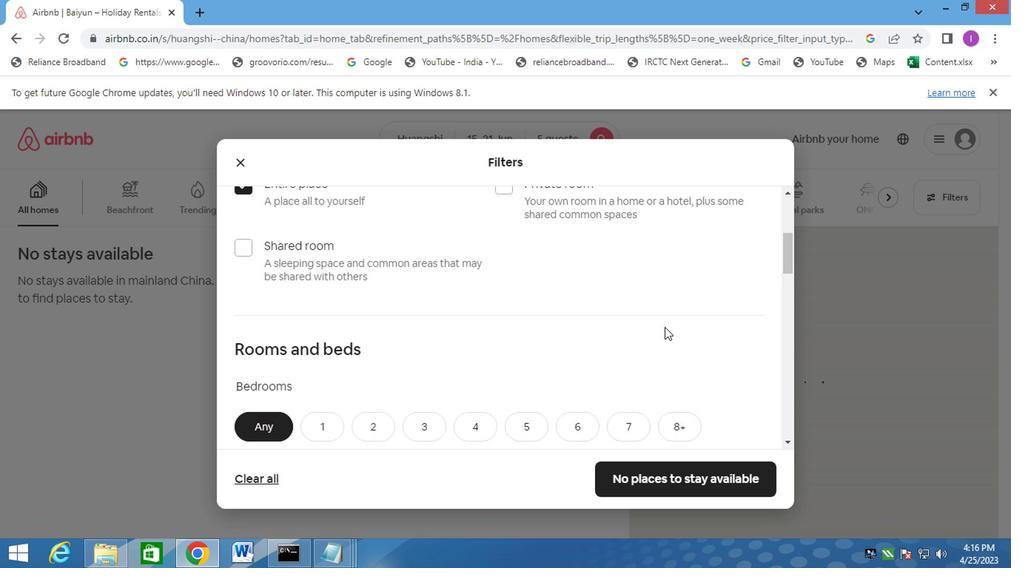 
Action: Mouse moved to (426, 214)
Screenshot: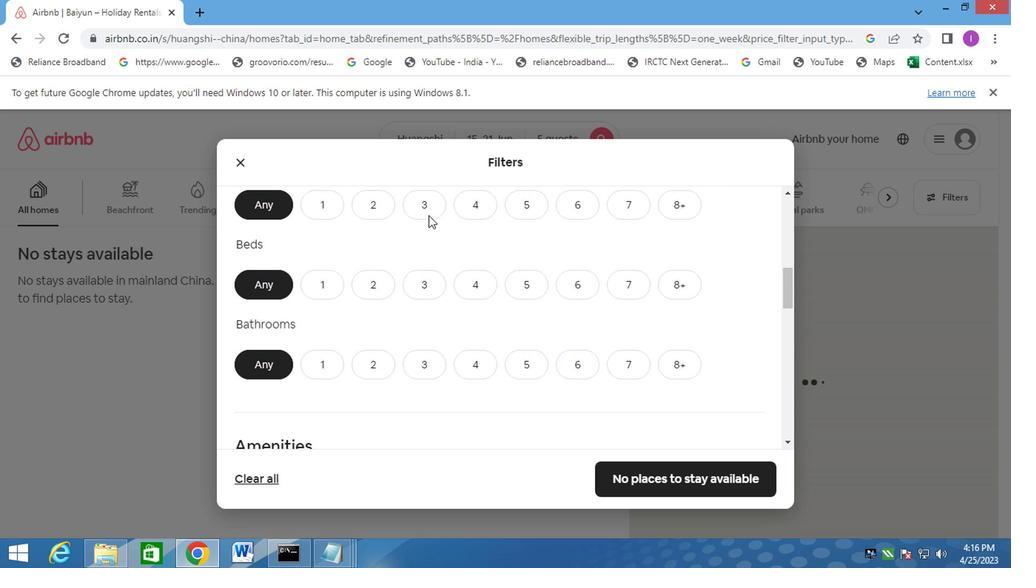 
Action: Mouse pressed left at (426, 214)
Screenshot: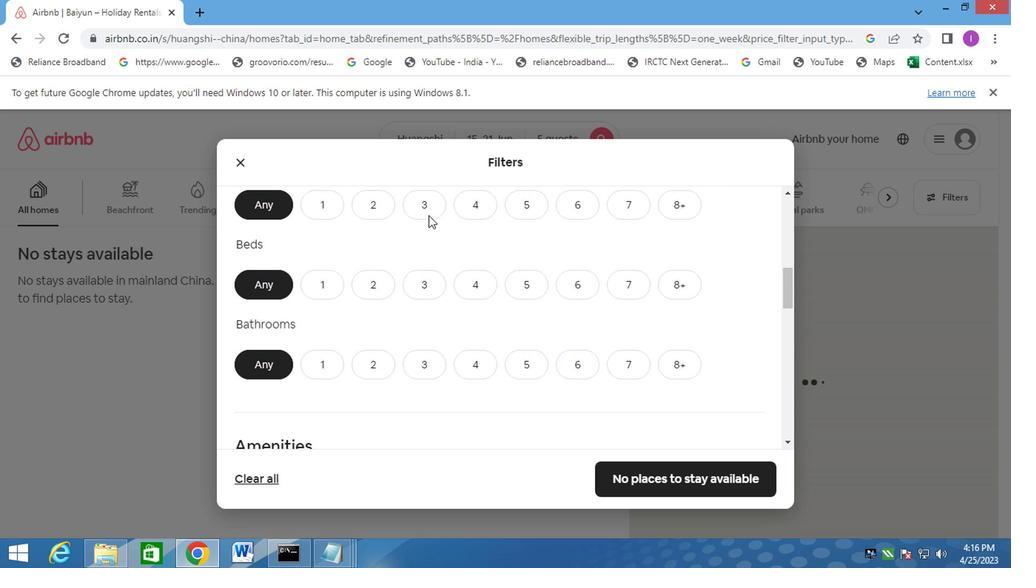 
Action: Mouse moved to (421, 282)
Screenshot: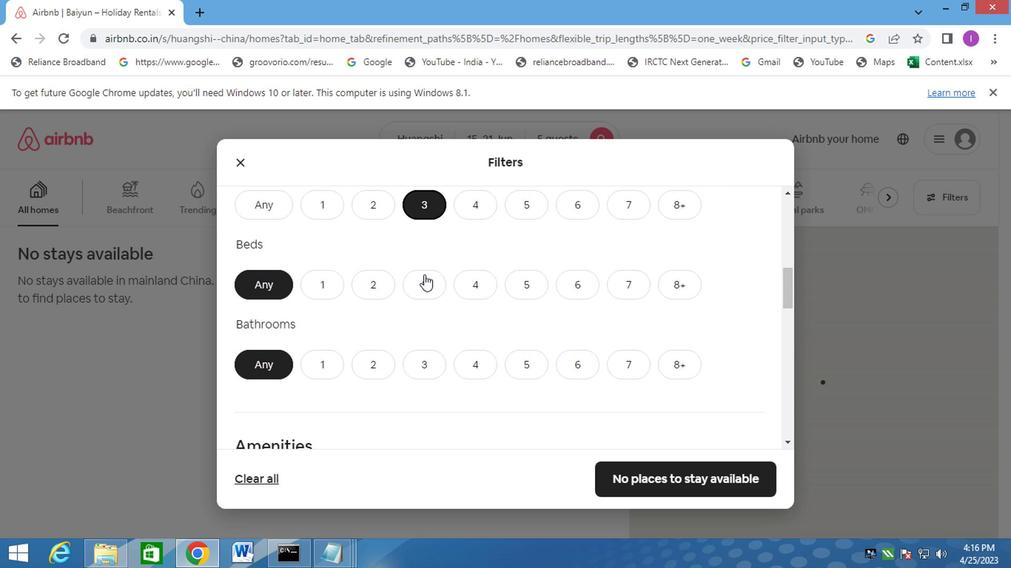 
Action: Mouse pressed left at (421, 282)
Screenshot: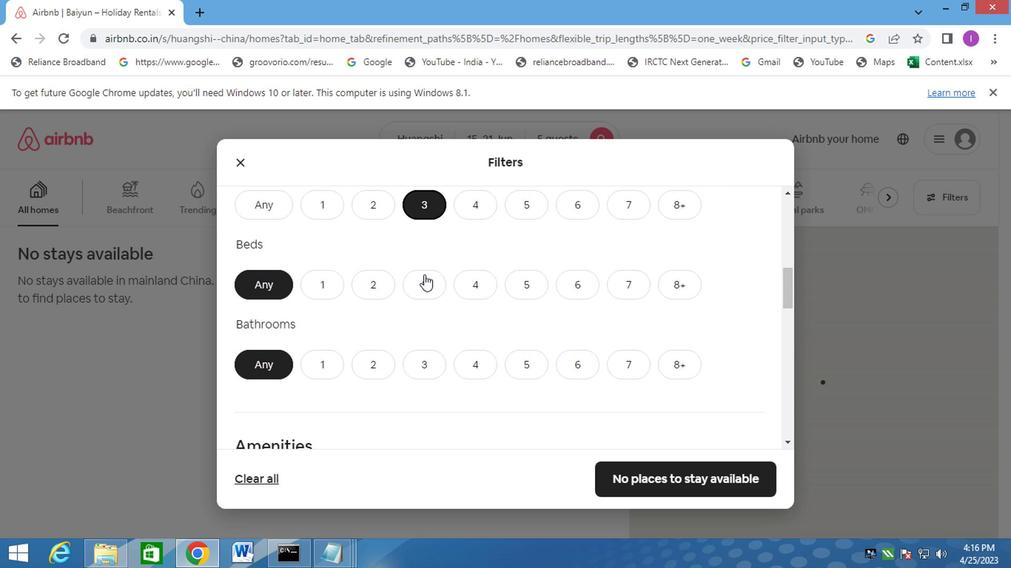 
Action: Mouse moved to (421, 373)
Screenshot: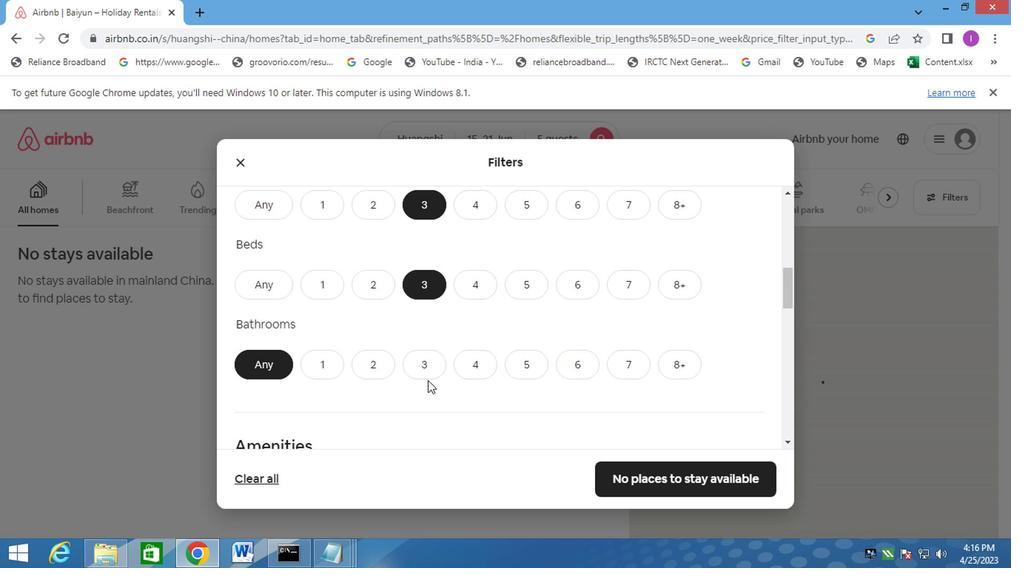 
Action: Mouse pressed left at (421, 373)
Screenshot: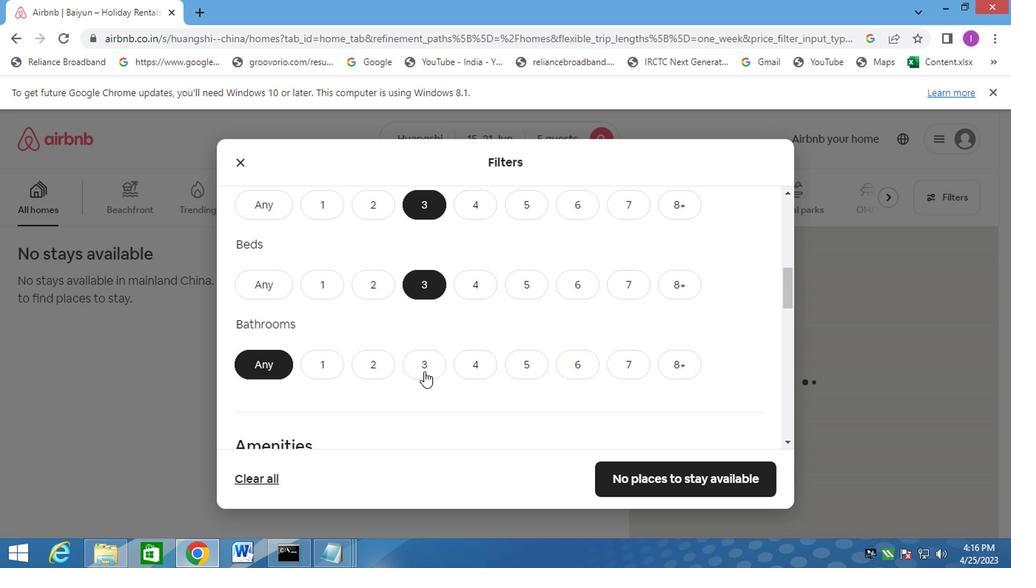 
Action: Mouse moved to (621, 280)
Screenshot: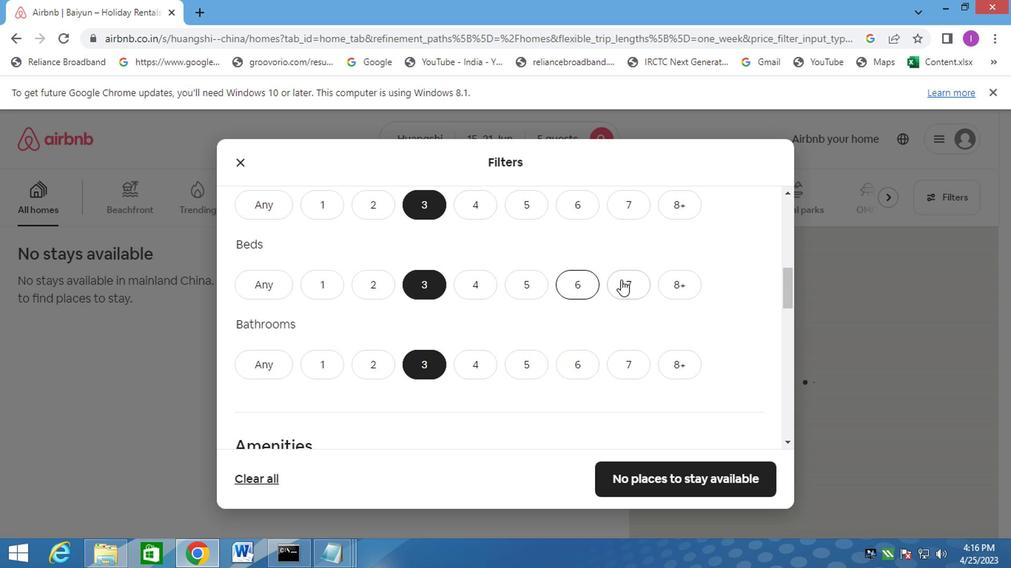 
Action: Mouse scrolled (621, 280) with delta (0, 0)
Screenshot: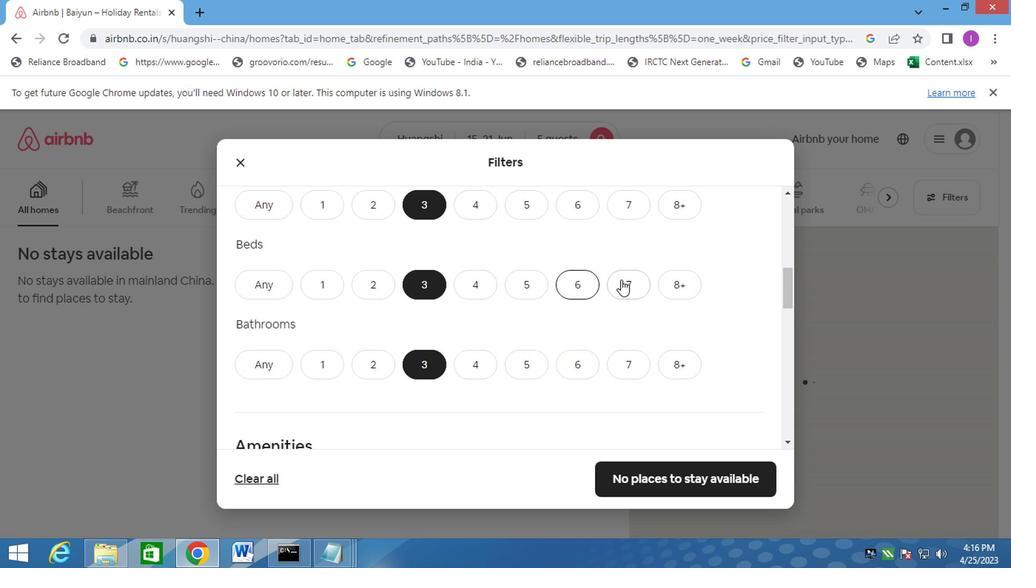
Action: Mouse scrolled (621, 280) with delta (0, 0)
Screenshot: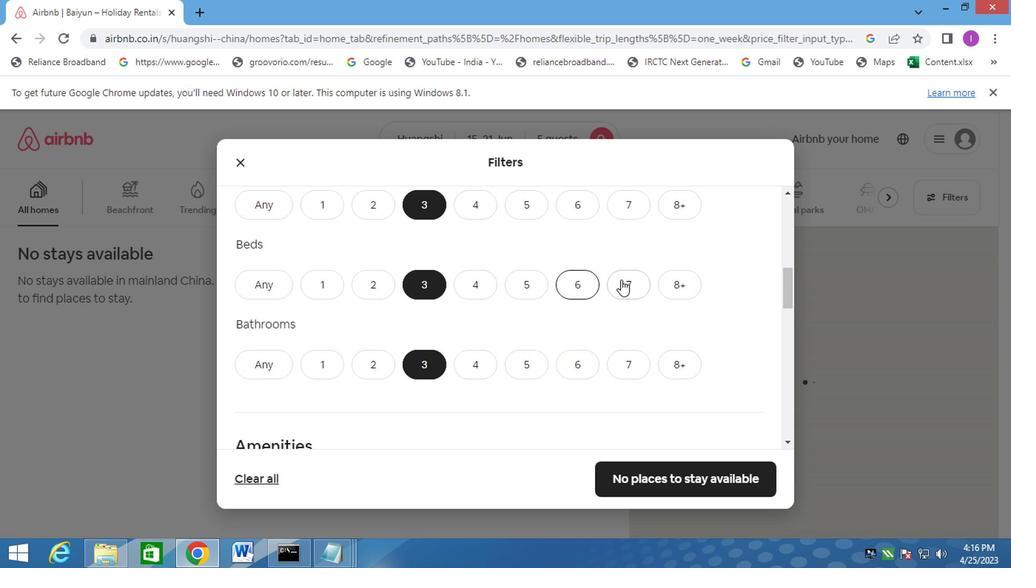 
Action: Mouse moved to (621, 280)
Screenshot: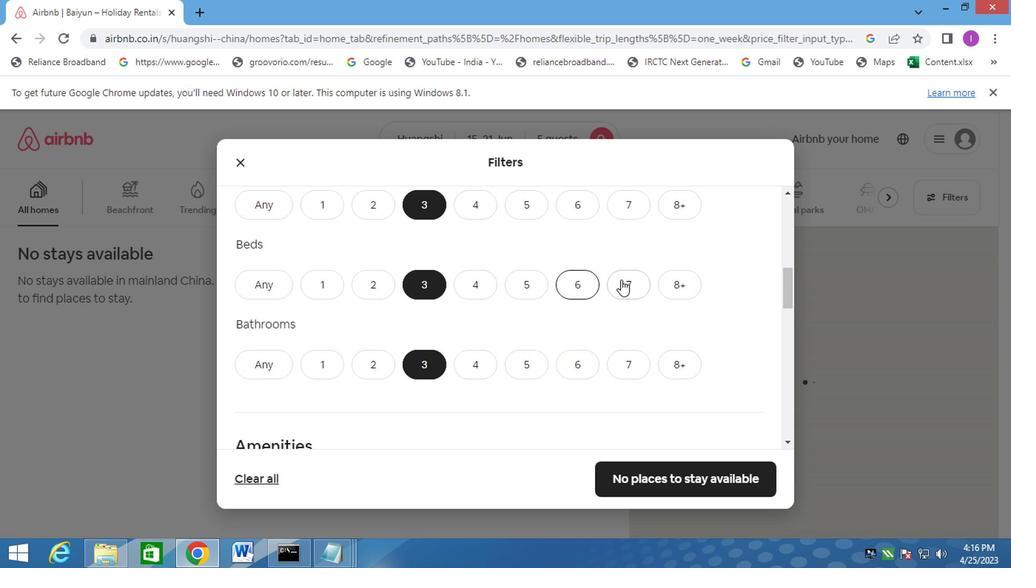 
Action: Mouse scrolled (621, 280) with delta (0, 0)
Screenshot: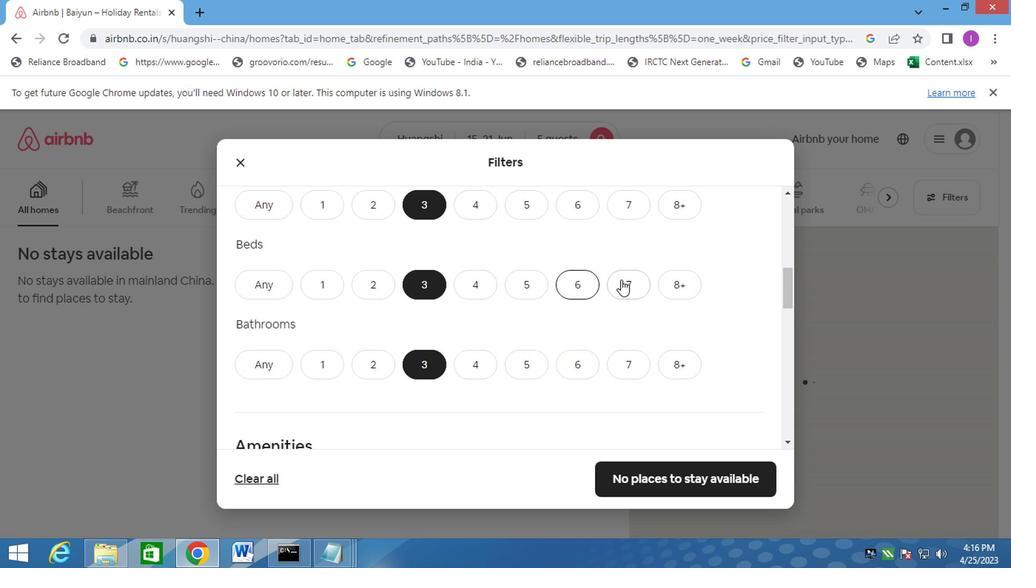 
Action: Mouse moved to (623, 280)
Screenshot: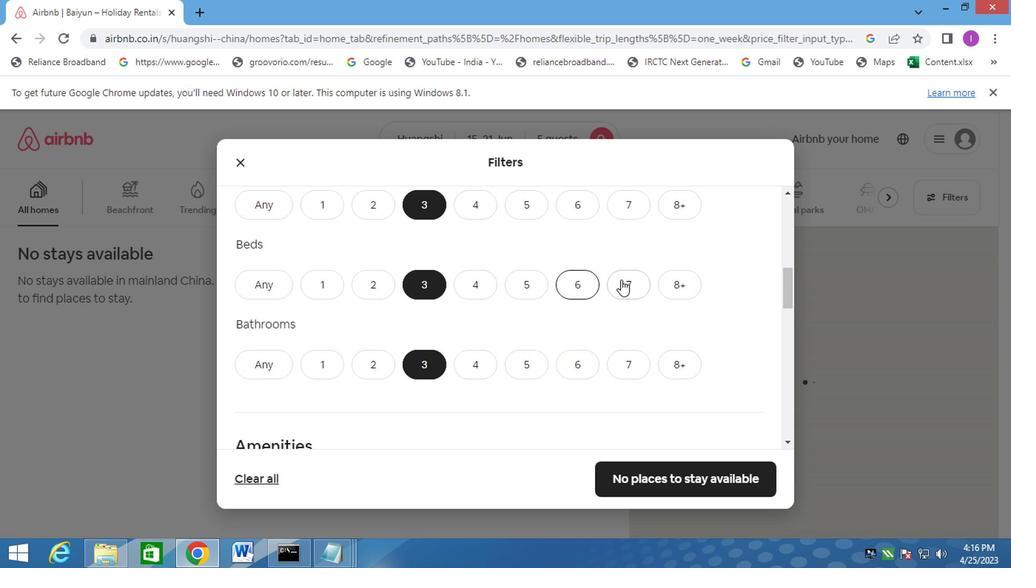 
Action: Mouse scrolled (623, 280) with delta (0, 0)
Screenshot: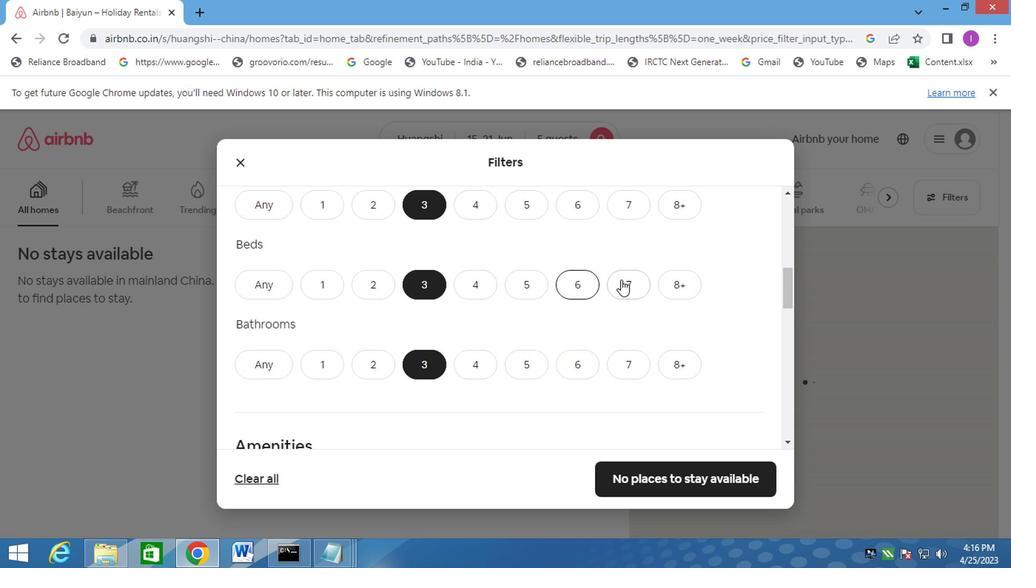 
Action: Mouse moved to (628, 279)
Screenshot: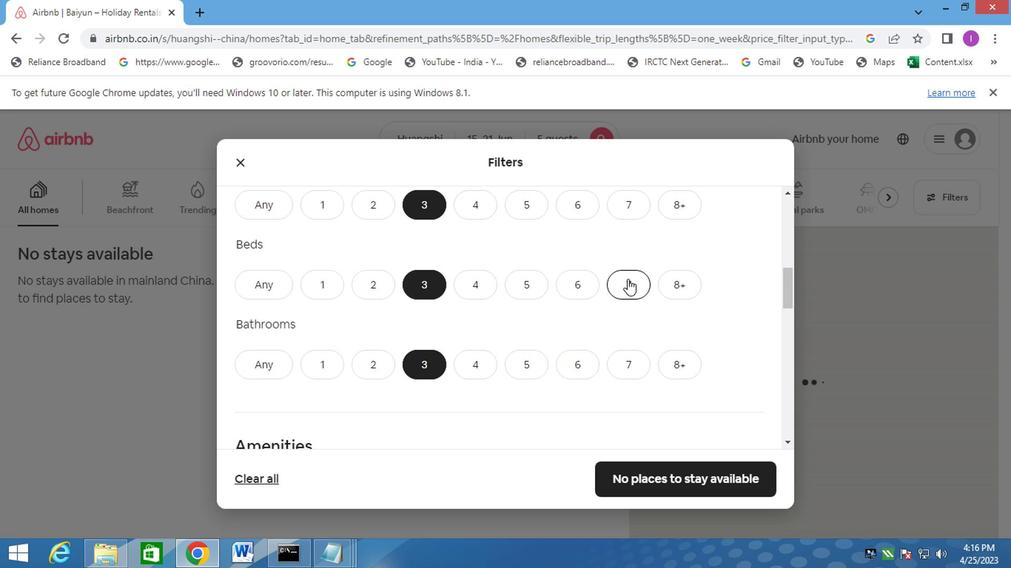 
Action: Mouse scrolled (628, 278) with delta (0, -1)
Screenshot: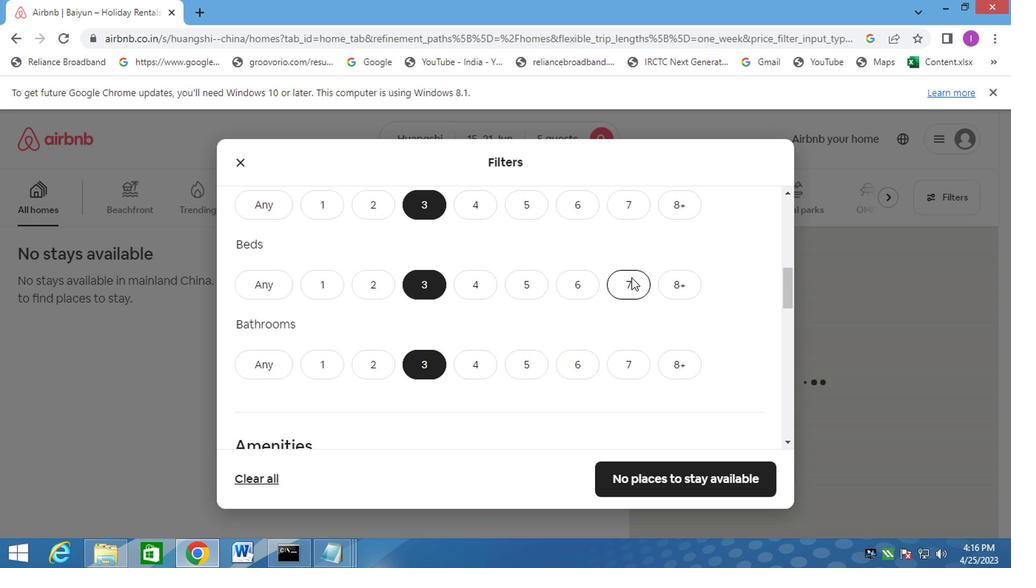 
Action: Mouse moved to (629, 279)
Screenshot: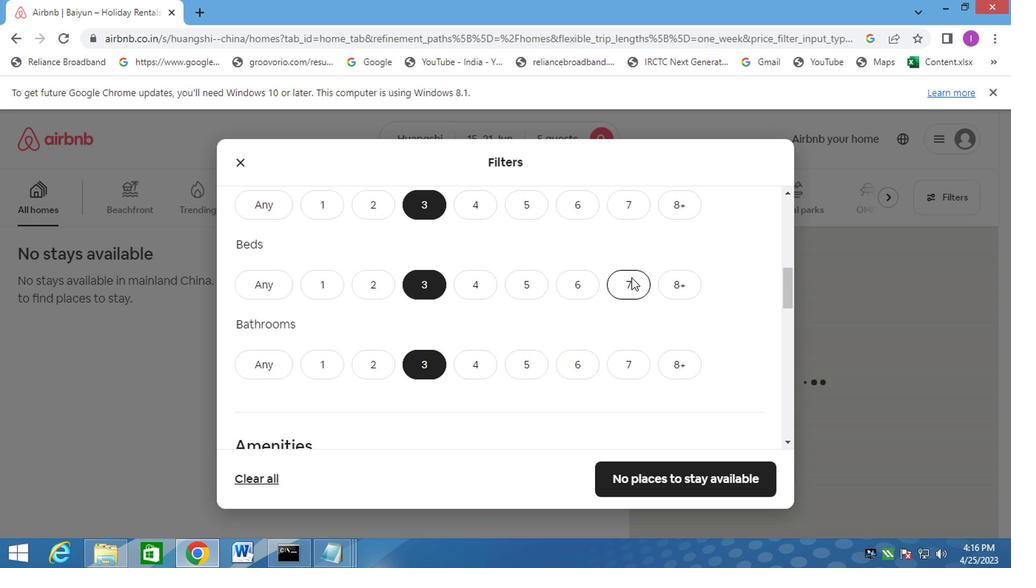 
Action: Mouse scrolled (629, 278) with delta (0, -1)
Screenshot: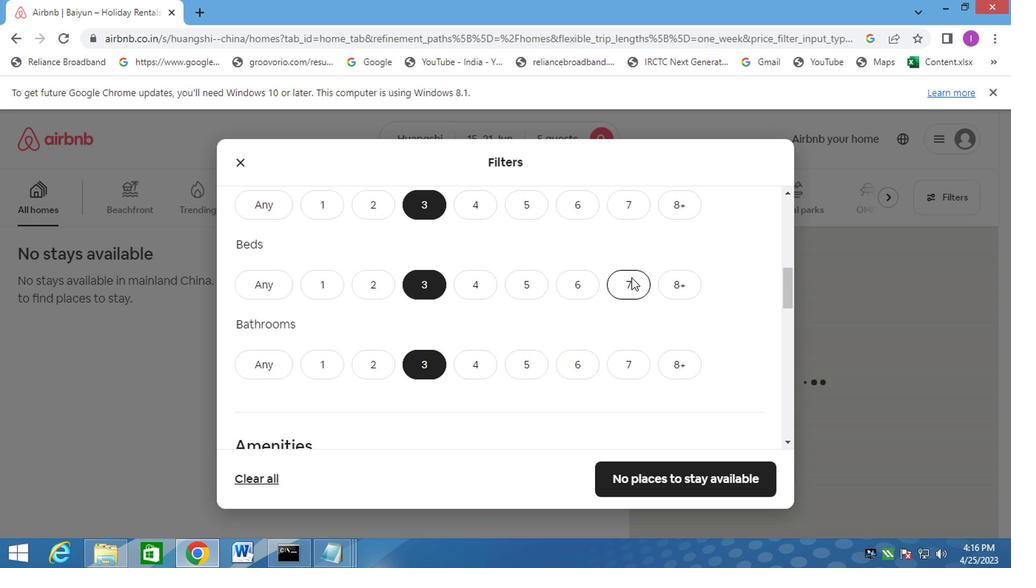
Action: Mouse moved to (630, 279)
Screenshot: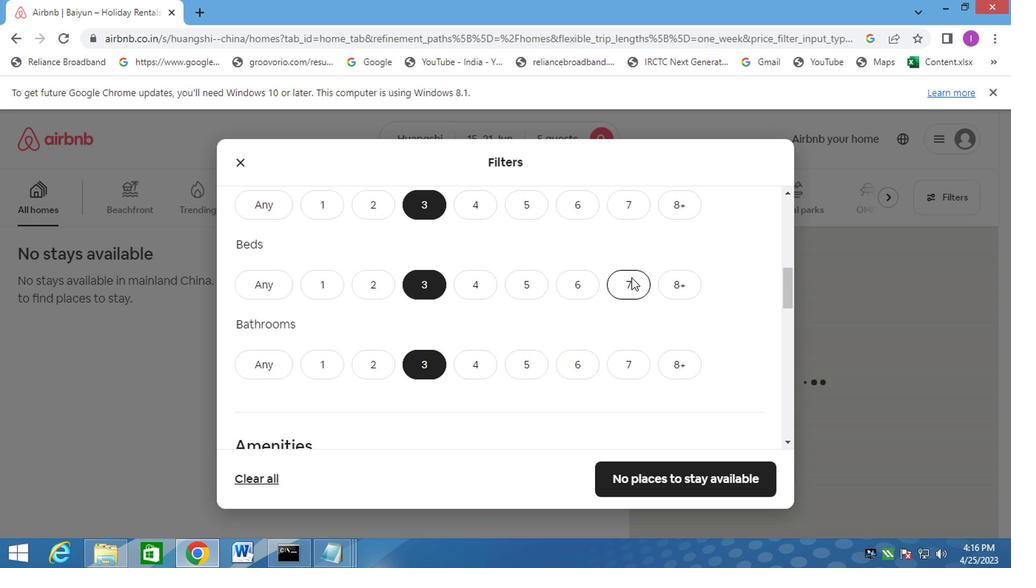 
Action: Mouse scrolled (630, 278) with delta (0, -1)
Screenshot: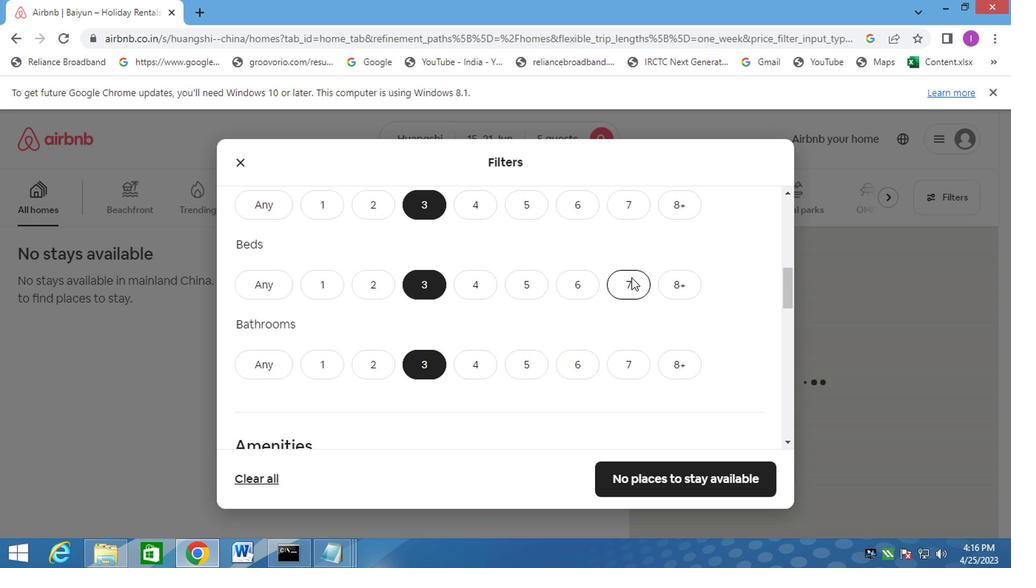 
Action: Mouse moved to (639, 281)
Screenshot: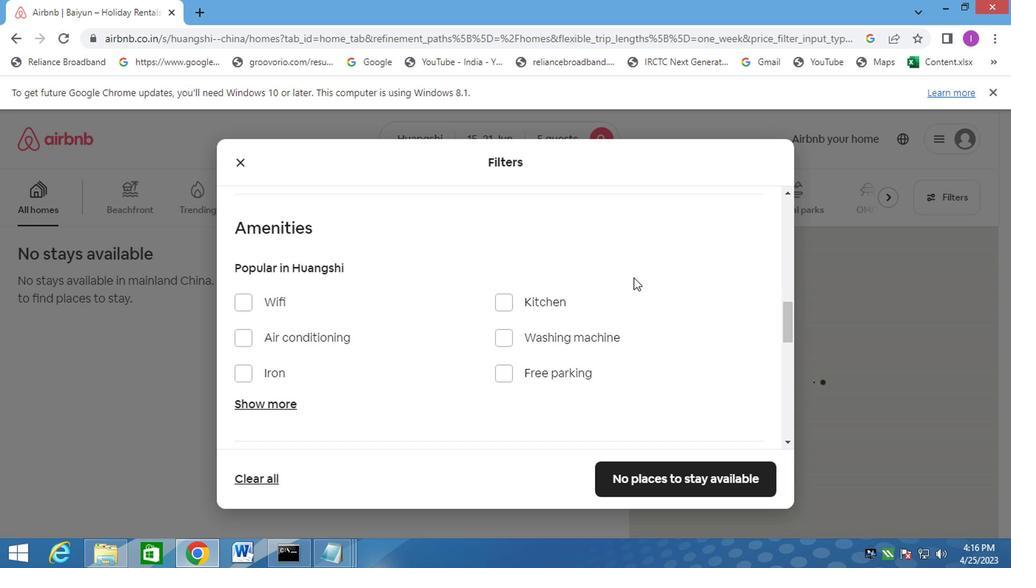 
Action: Mouse scrolled (639, 280) with delta (0, -1)
Screenshot: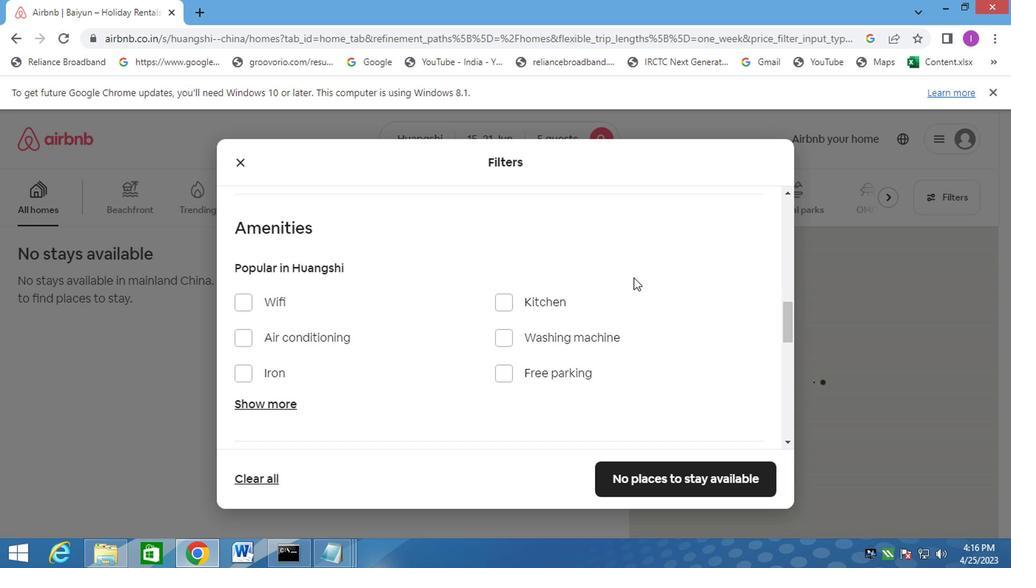 
Action: Mouse moved to (744, 205)
Screenshot: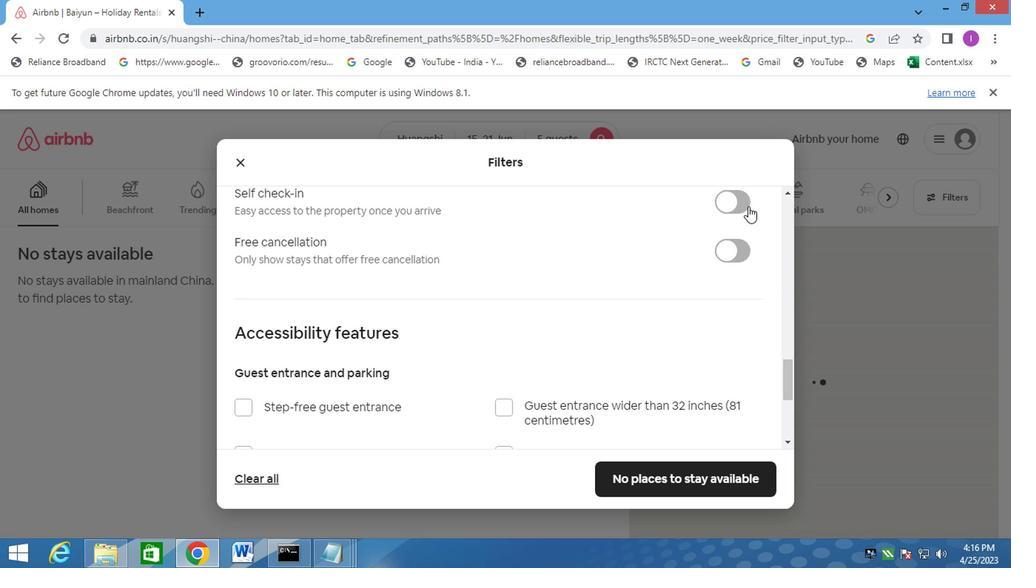 
Action: Mouse pressed left at (744, 205)
Screenshot: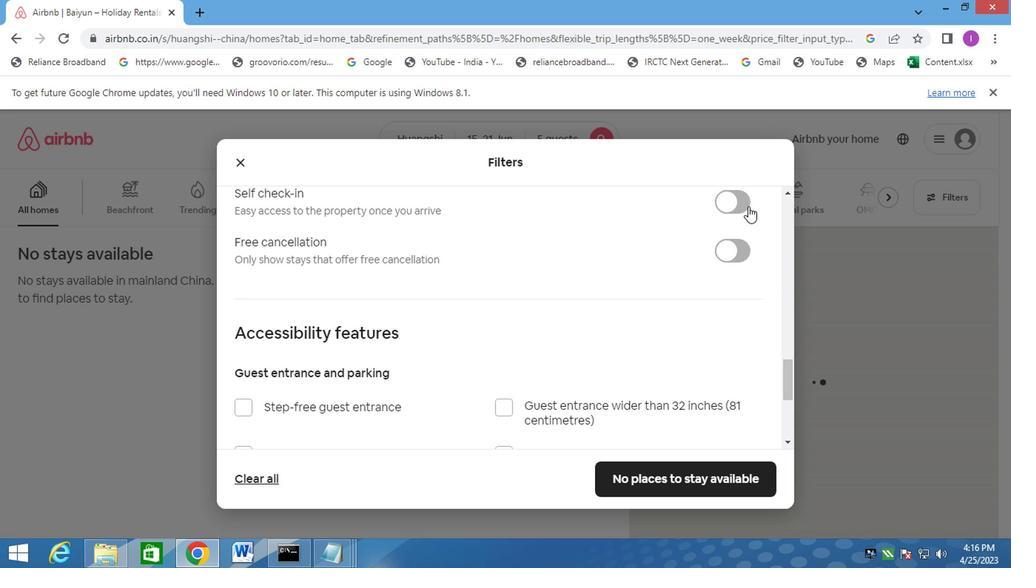 
Action: Mouse moved to (509, 311)
Screenshot: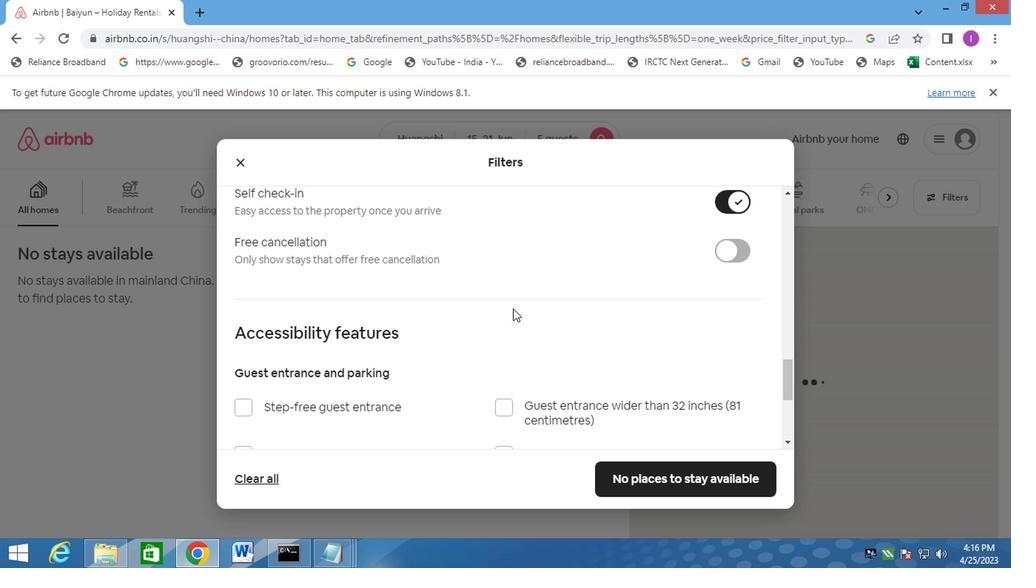 
Action: Mouse scrolled (509, 311) with delta (0, 0)
Screenshot: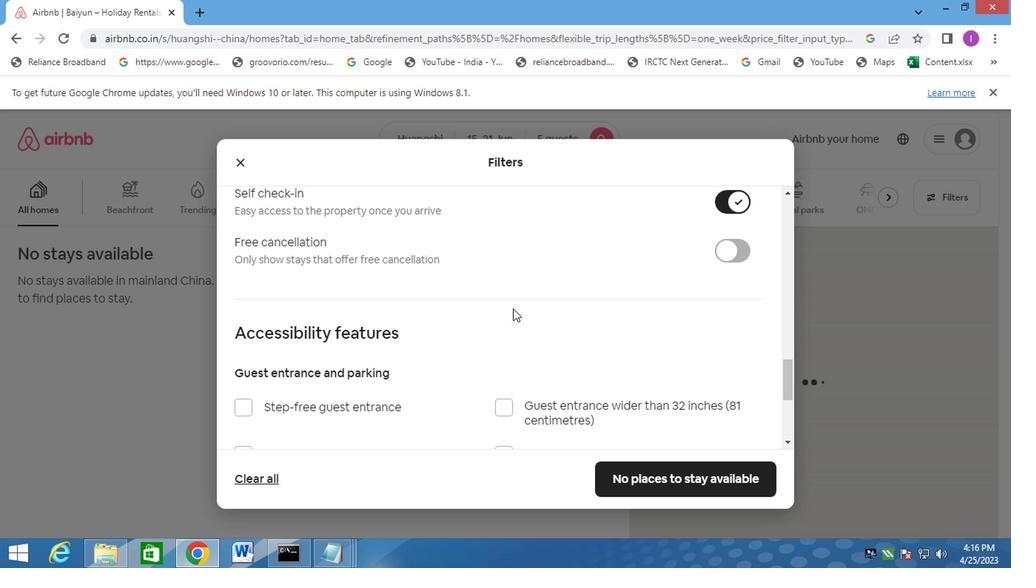 
Action: Mouse moved to (511, 316)
Screenshot: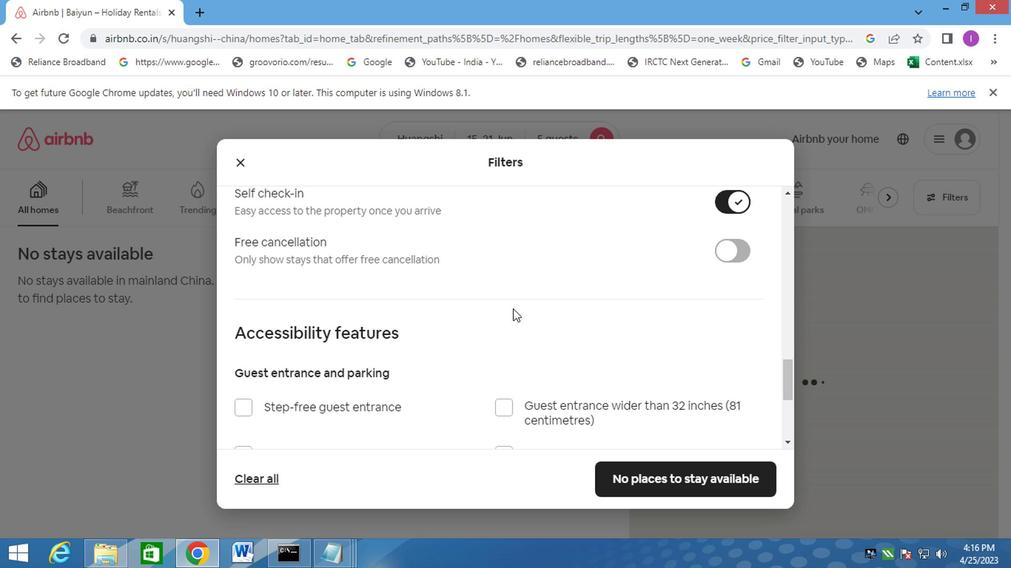 
Action: Mouse scrolled (511, 315) with delta (0, -1)
Screenshot: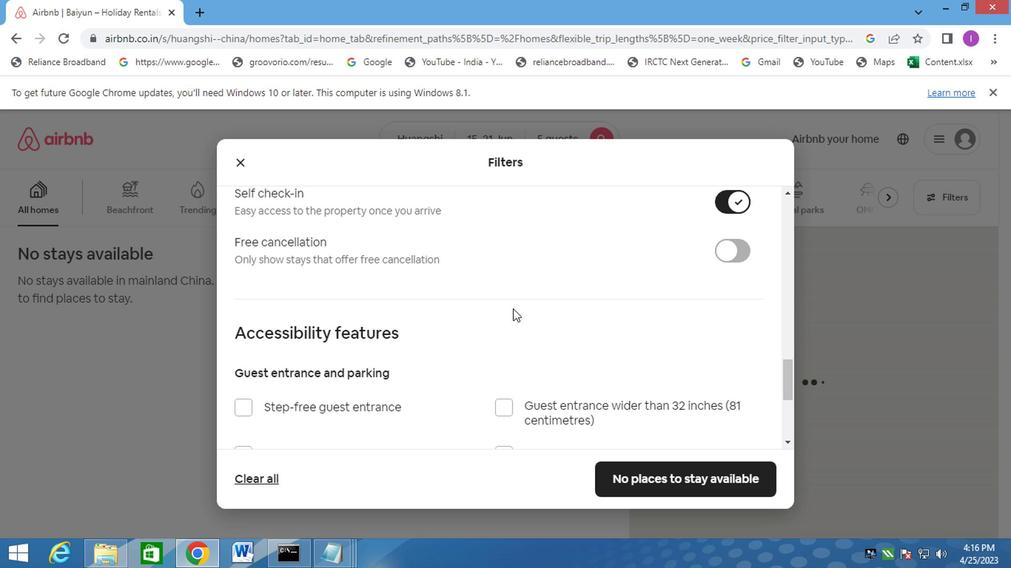 
Action: Mouse moved to (512, 316)
Screenshot: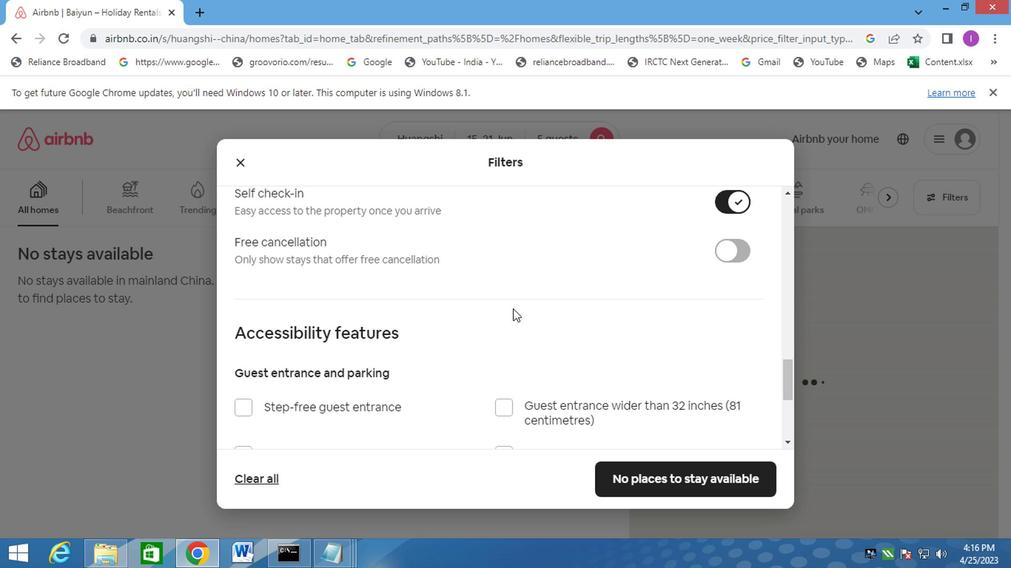 
Action: Mouse scrolled (512, 315) with delta (0, -1)
Screenshot: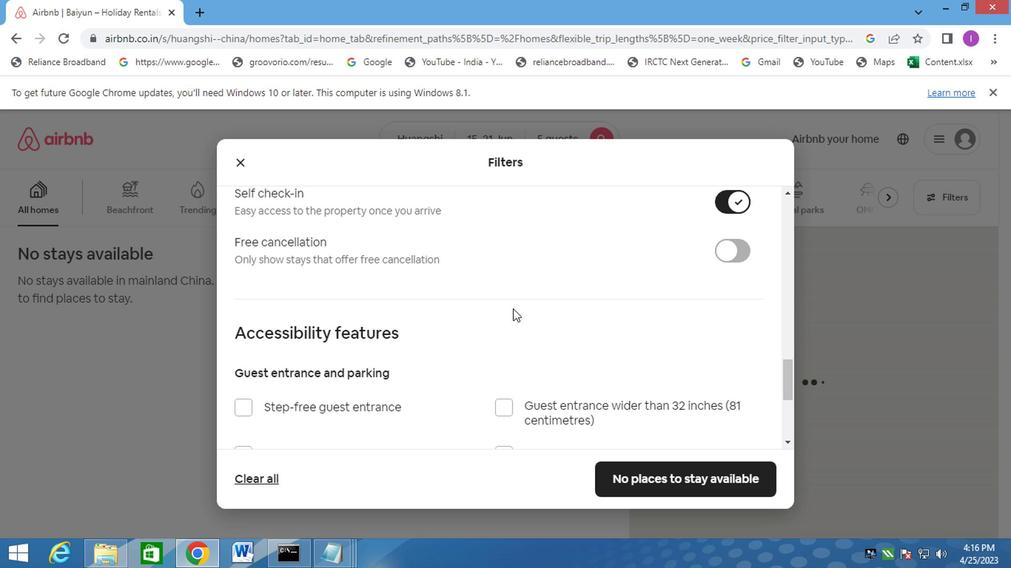 
Action: Mouse moved to (512, 317)
Screenshot: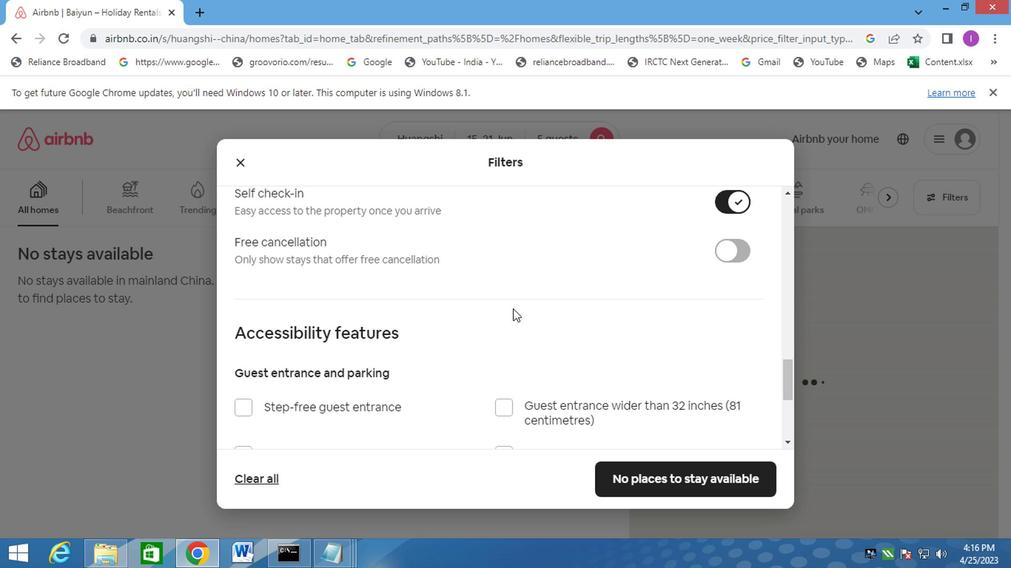 
Action: Mouse scrolled (512, 316) with delta (0, 0)
Screenshot: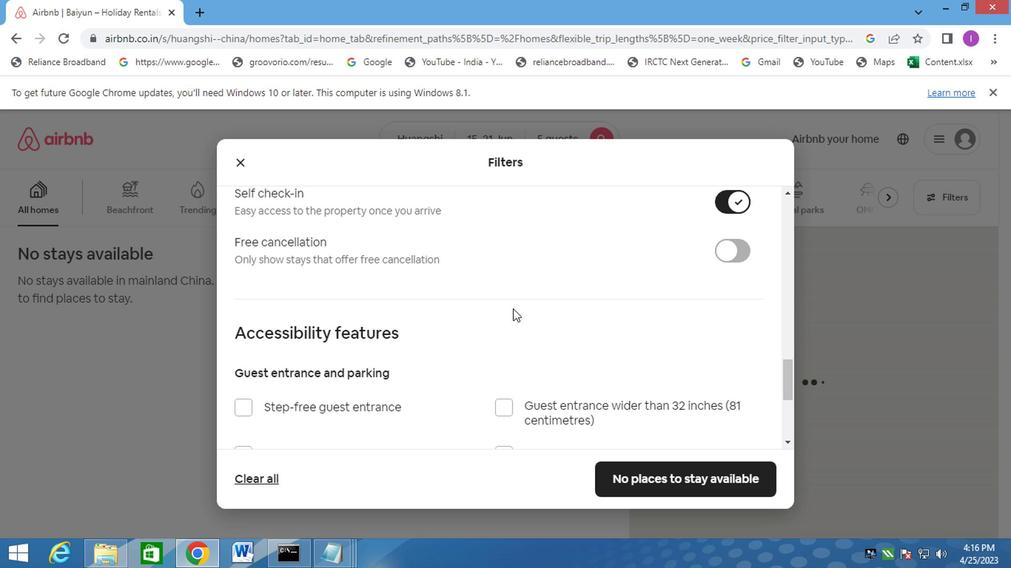 
Action: Mouse moved to (551, 305)
Screenshot: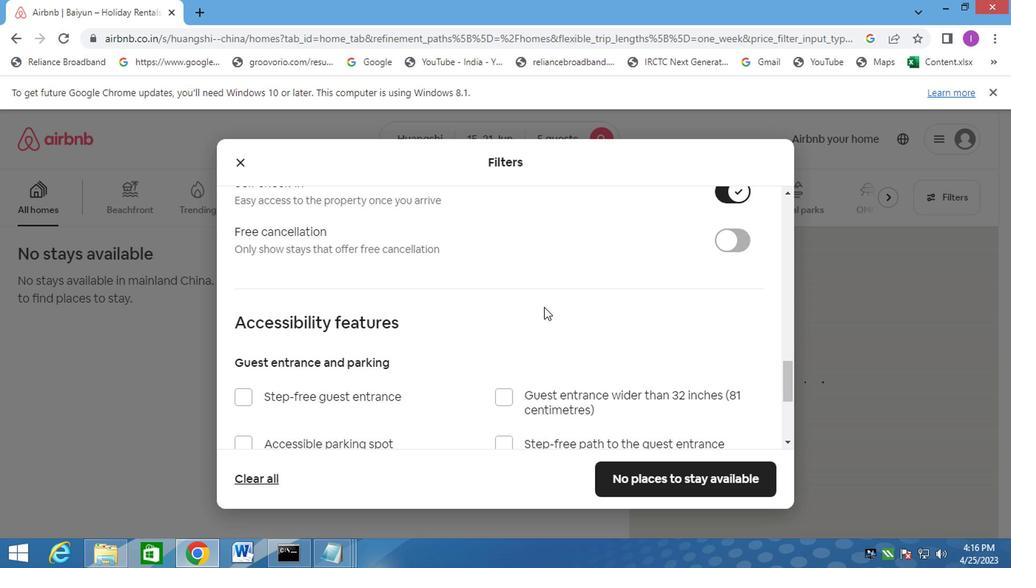 
Action: Mouse scrolled (551, 304) with delta (0, -1)
Screenshot: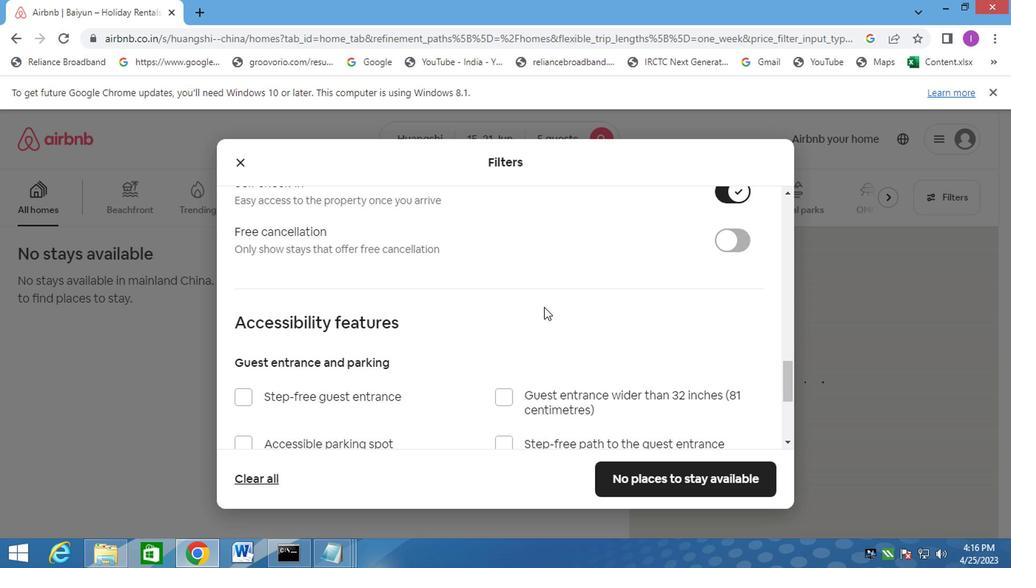 
Action: Mouse moved to (564, 317)
Screenshot: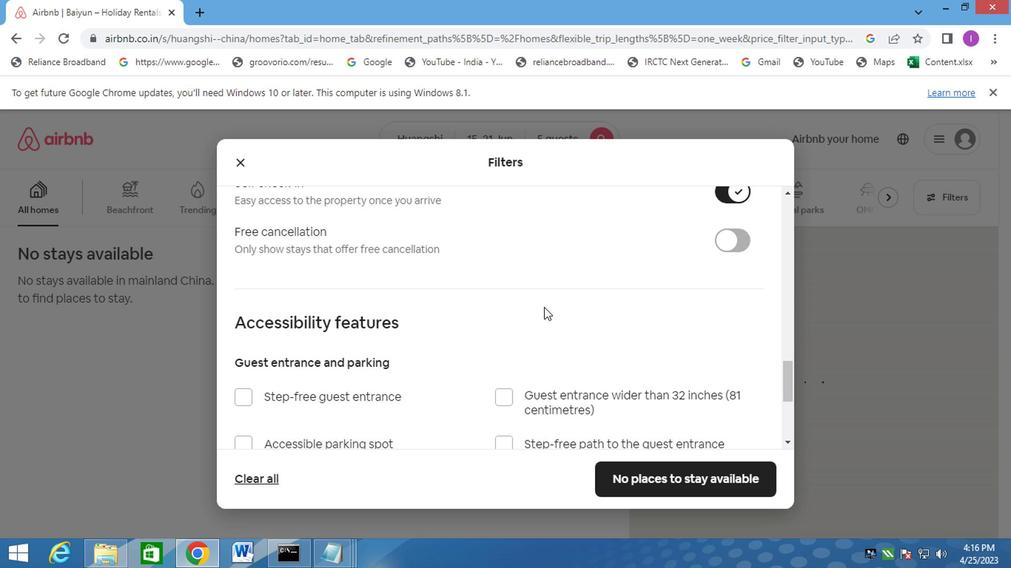 
Action: Mouse scrolled (564, 316) with delta (0, 0)
Screenshot: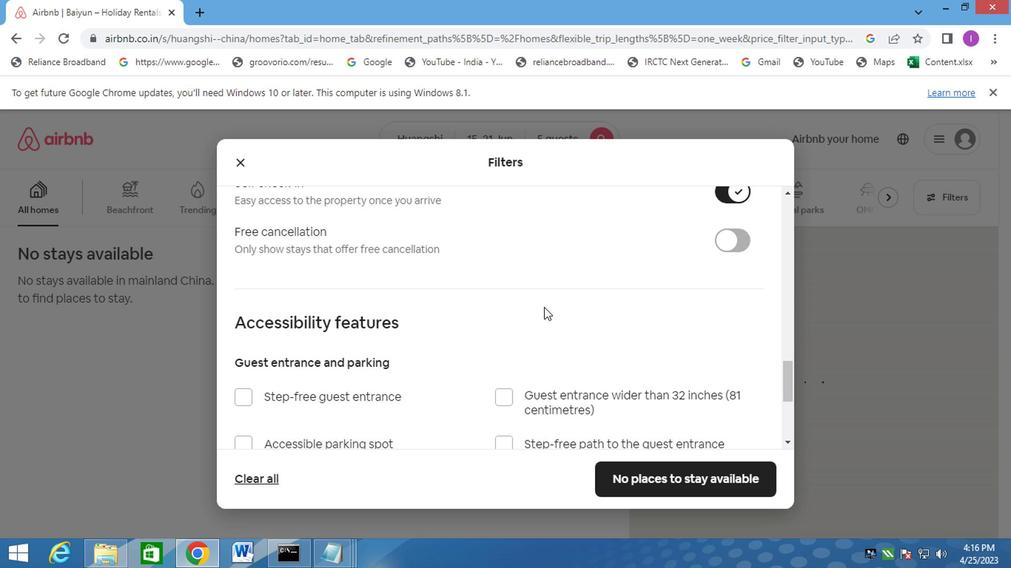 
Action: Mouse moved to (566, 317)
Screenshot: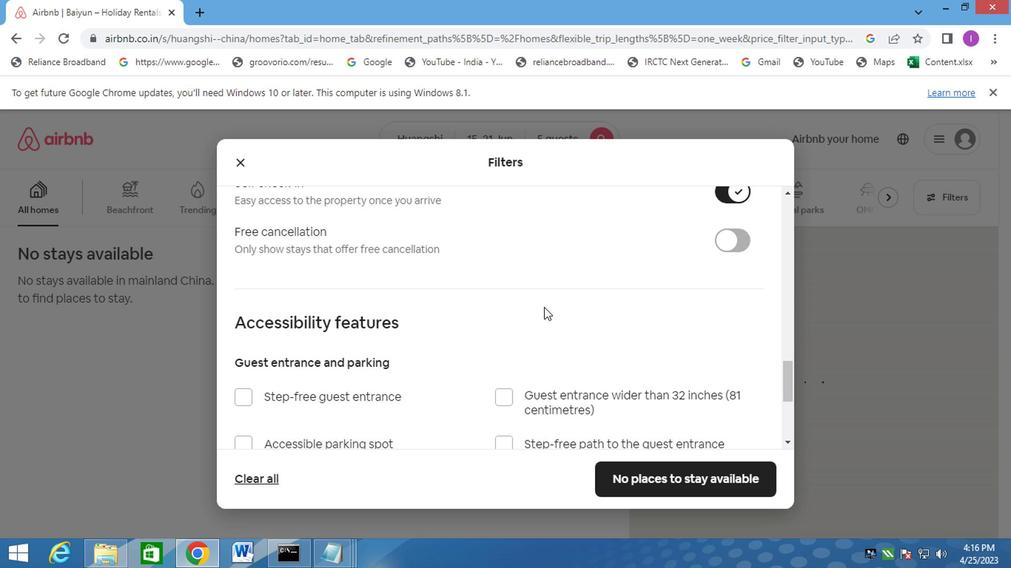 
Action: Mouse scrolled (566, 316) with delta (0, 0)
Screenshot: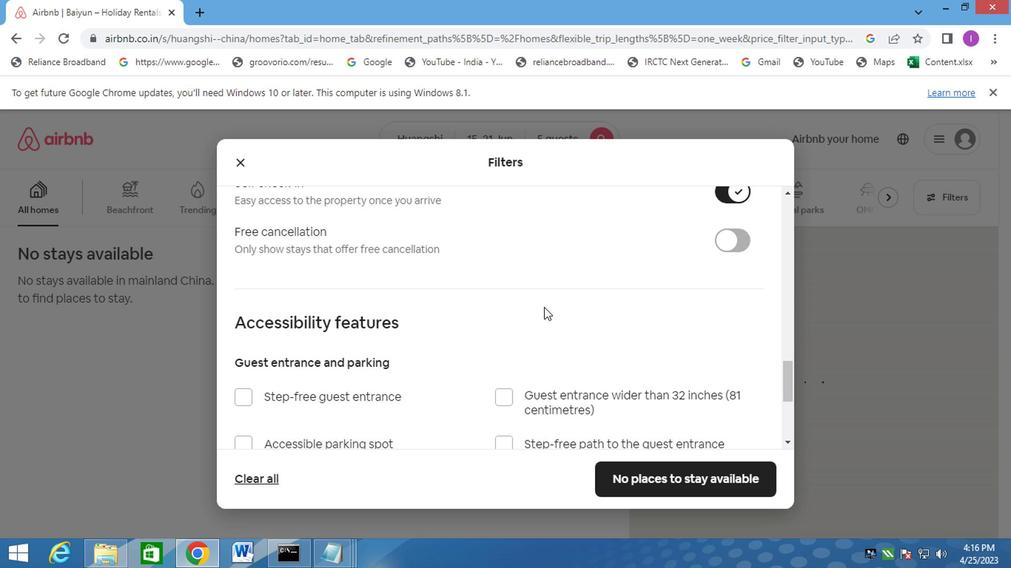 
Action: Mouse moved to (573, 319)
Screenshot: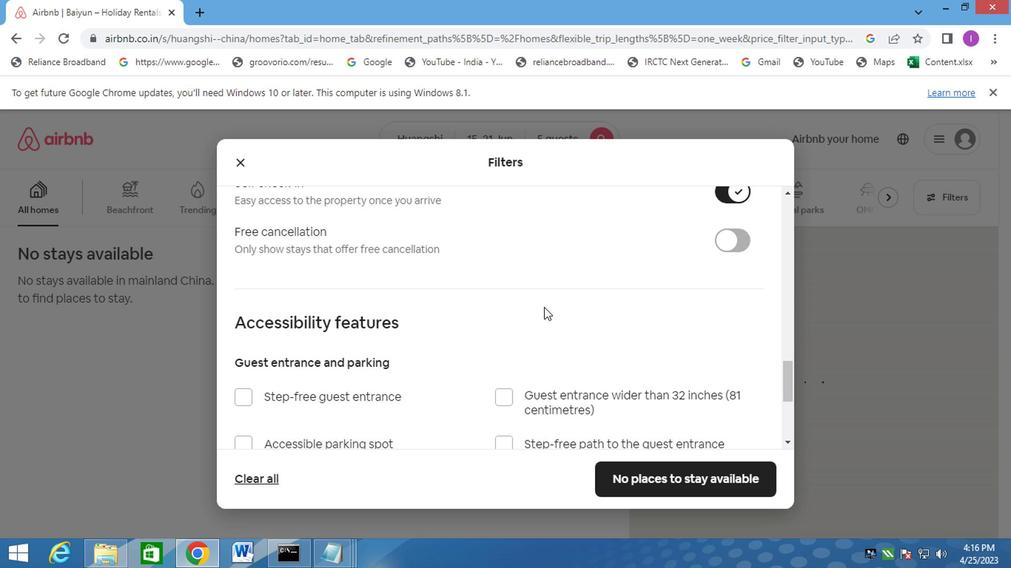 
Action: Mouse scrolled (573, 318) with delta (0, 0)
Screenshot: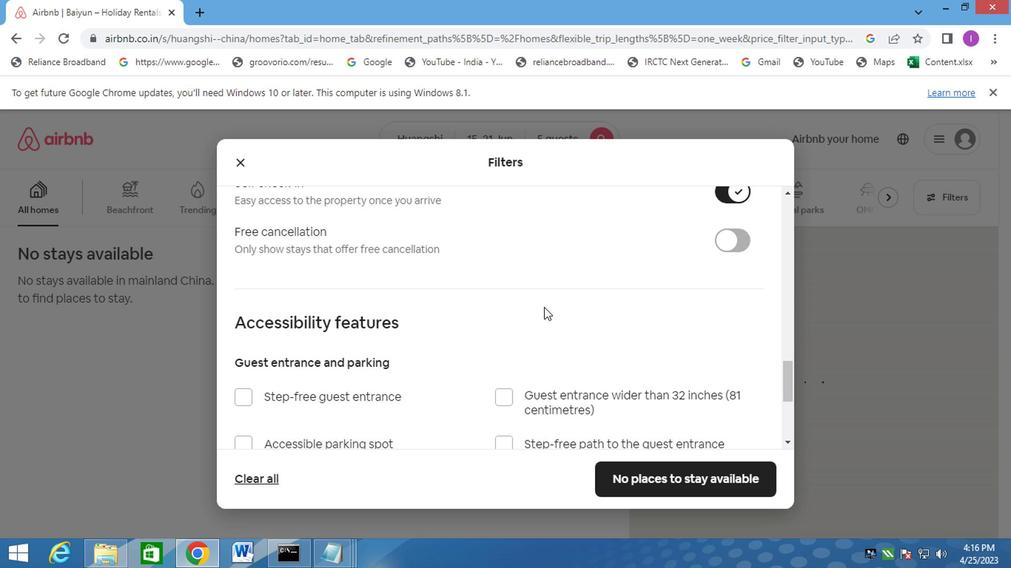 
Action: Mouse moved to (583, 323)
Screenshot: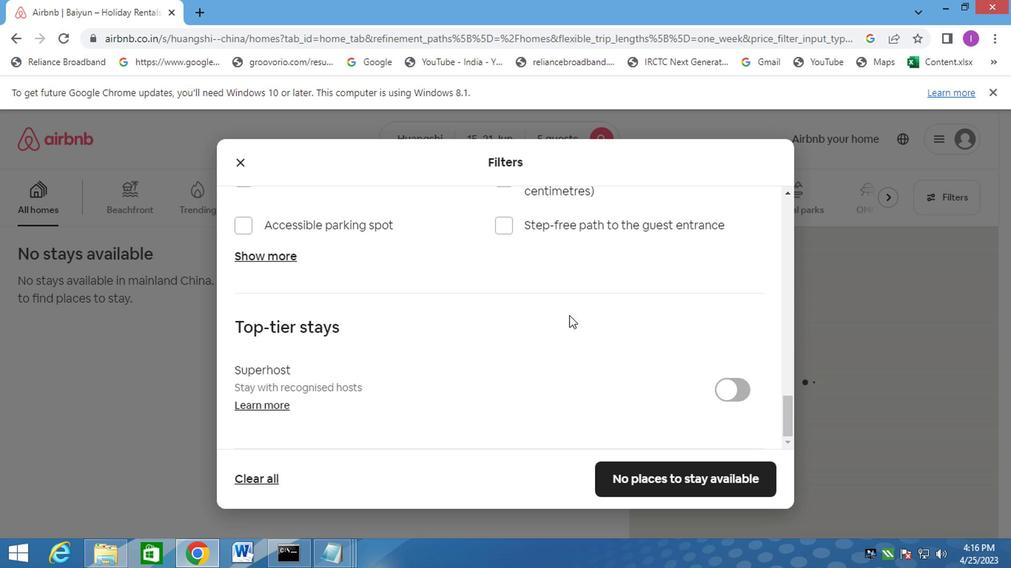 
Action: Mouse scrolled (583, 323) with delta (0, 0)
Screenshot: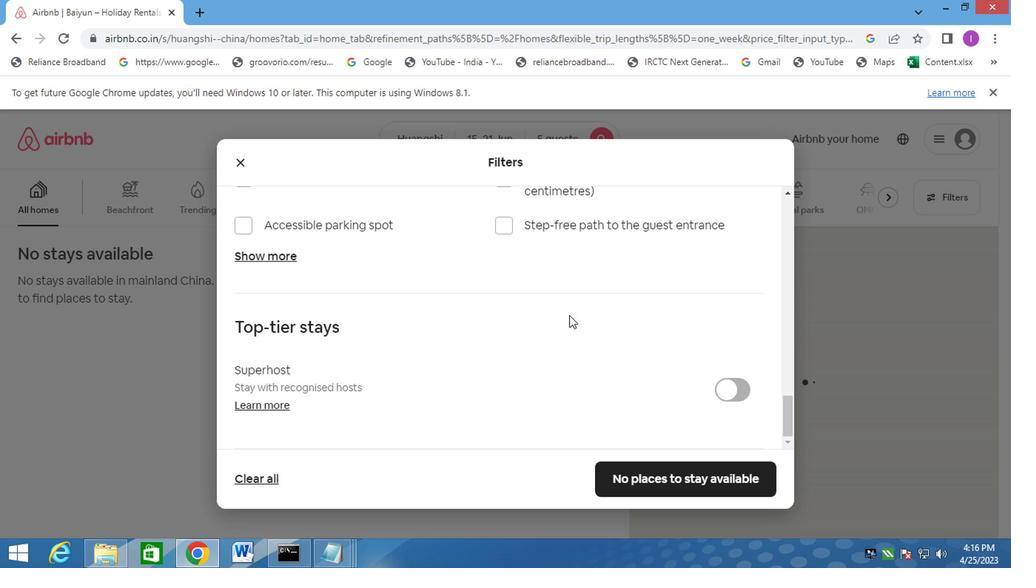 
Action: Mouse moved to (591, 320)
Screenshot: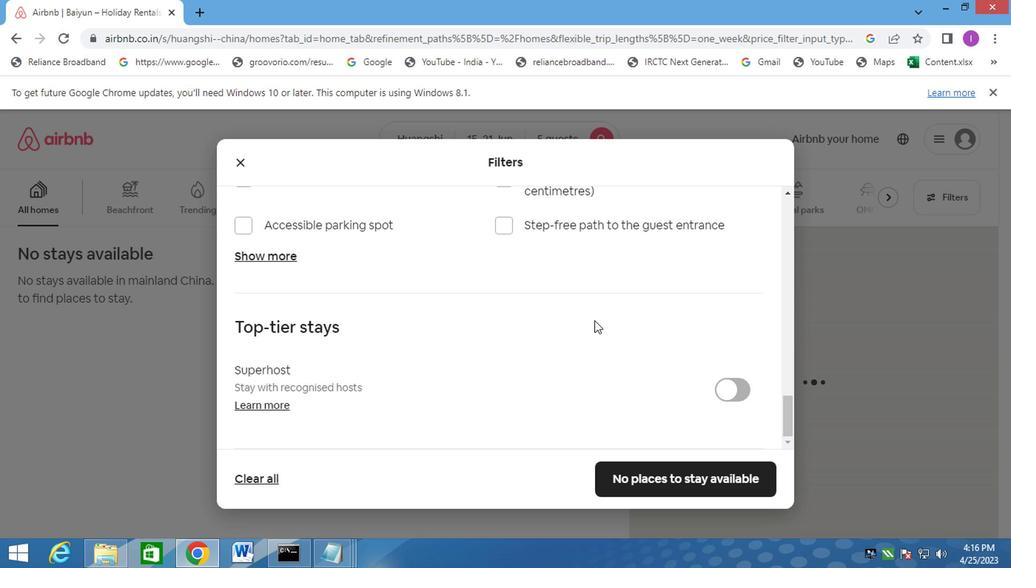 
Action: Mouse scrolled (591, 319) with delta (0, -1)
Screenshot: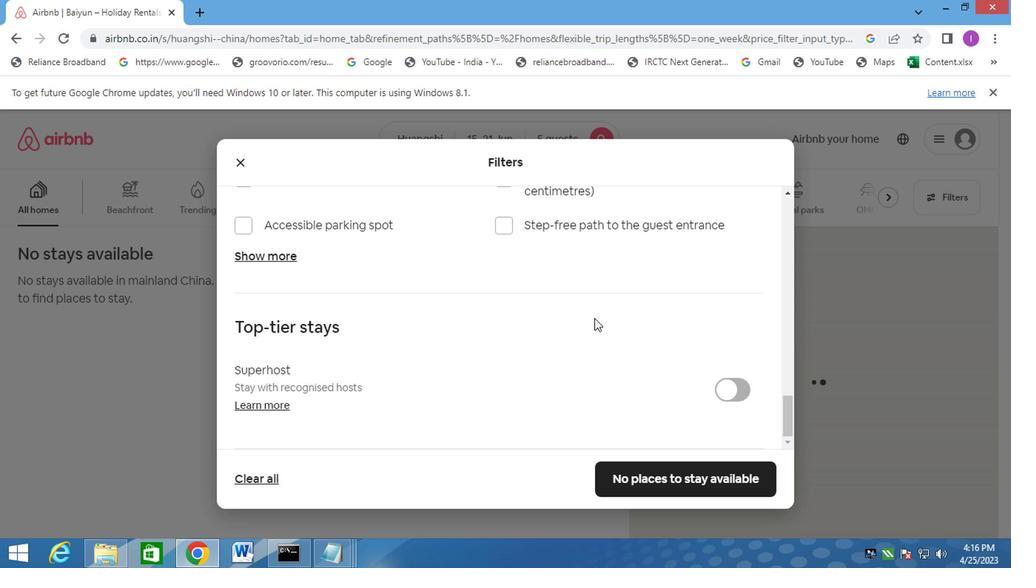 
Action: Mouse moved to (592, 320)
Screenshot: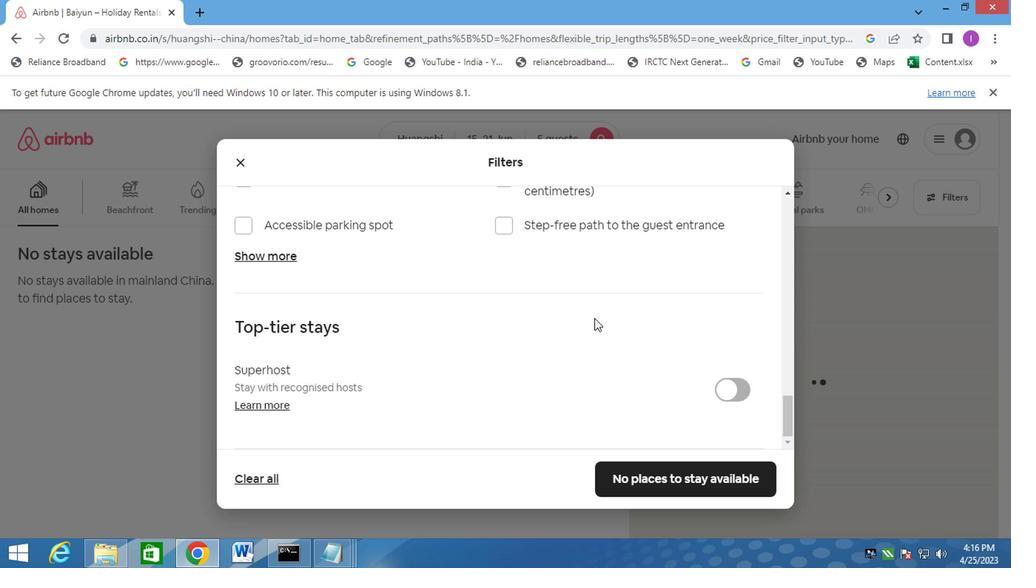 
Action: Mouse scrolled (592, 319) with delta (0, -1)
Screenshot: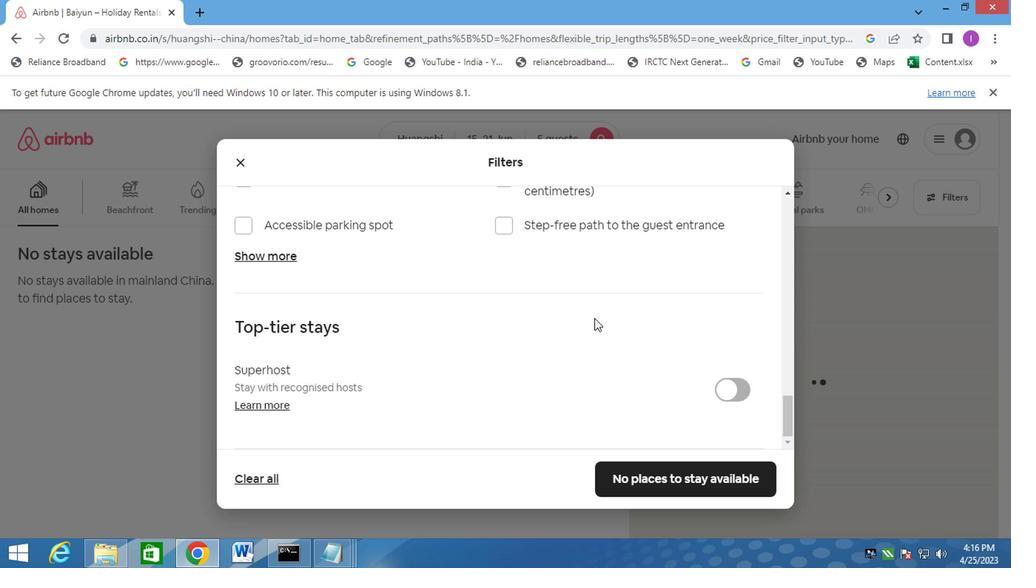 
Action: Mouse moved to (592, 320)
Screenshot: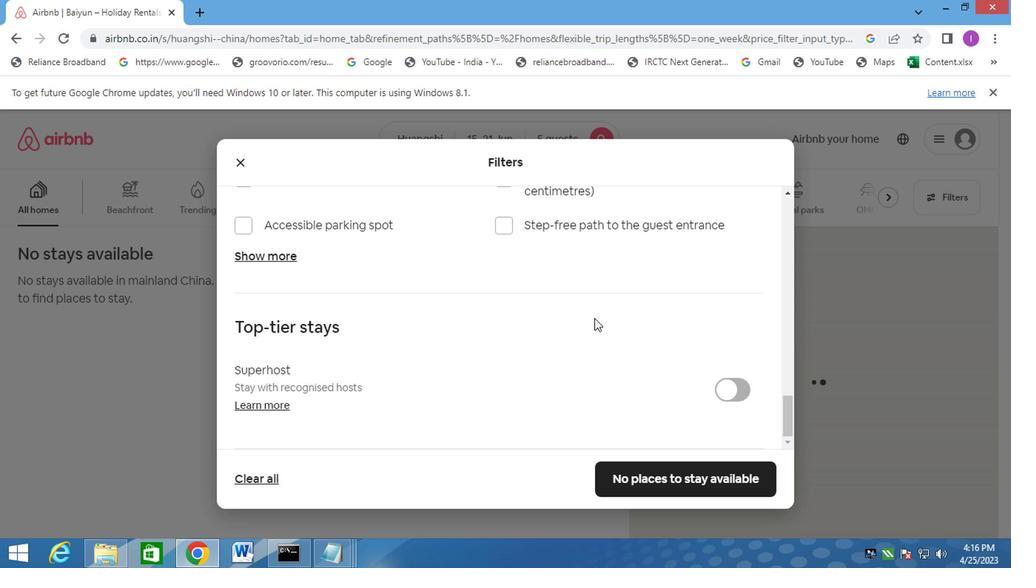 
Action: Mouse scrolled (592, 319) with delta (0, -1)
Screenshot: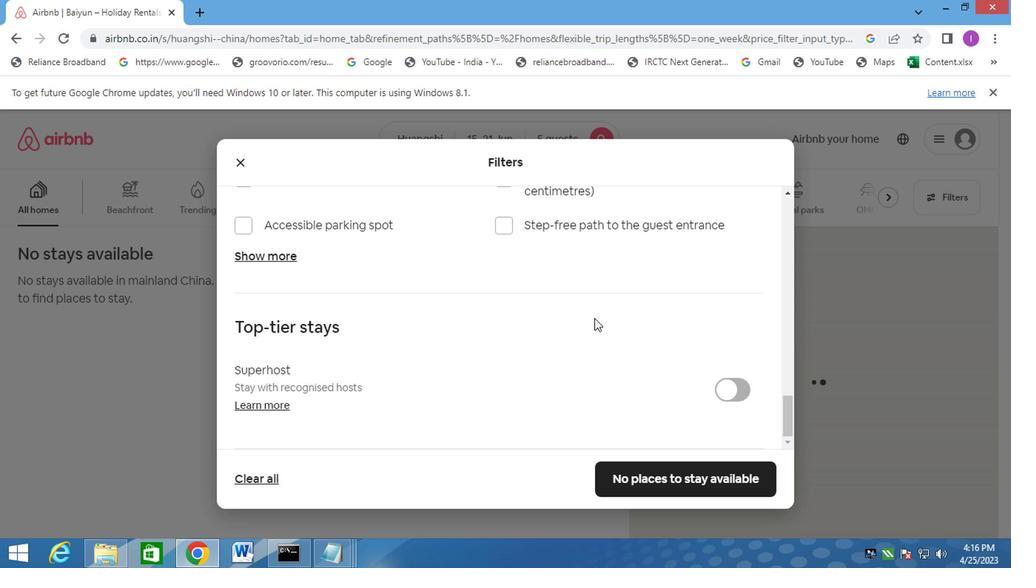 
Action: Mouse moved to (592, 320)
Screenshot: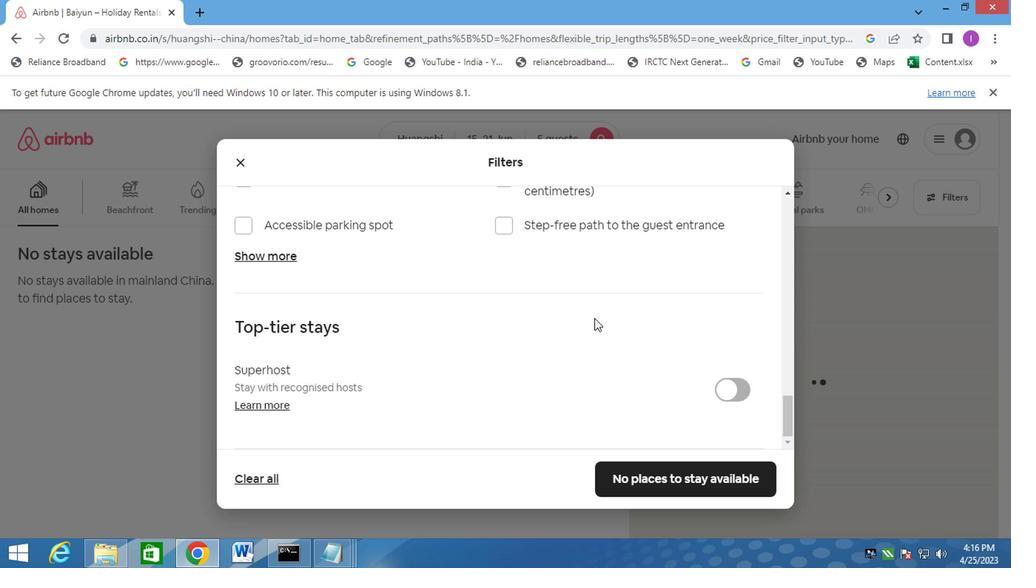 
Action: Mouse scrolled (592, 319) with delta (0, -1)
Screenshot: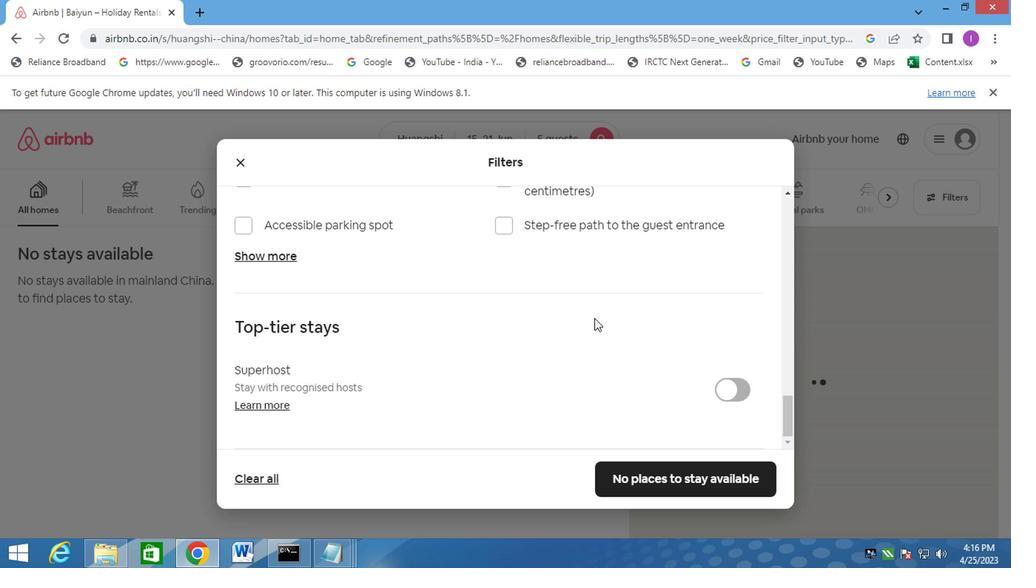 
Action: Mouse scrolled (592, 319) with delta (0, -1)
Screenshot: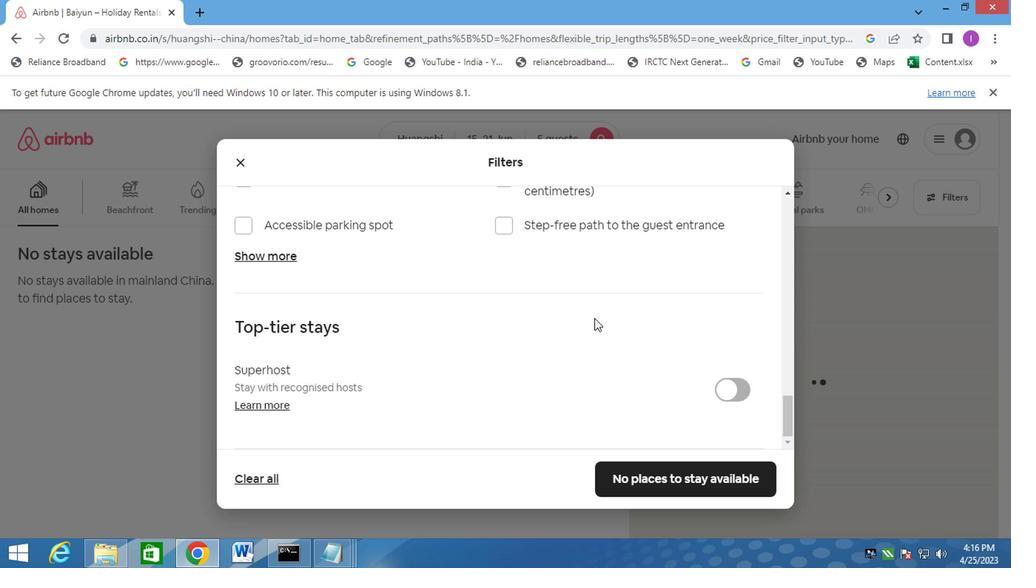 
Action: Mouse moved to (641, 479)
Screenshot: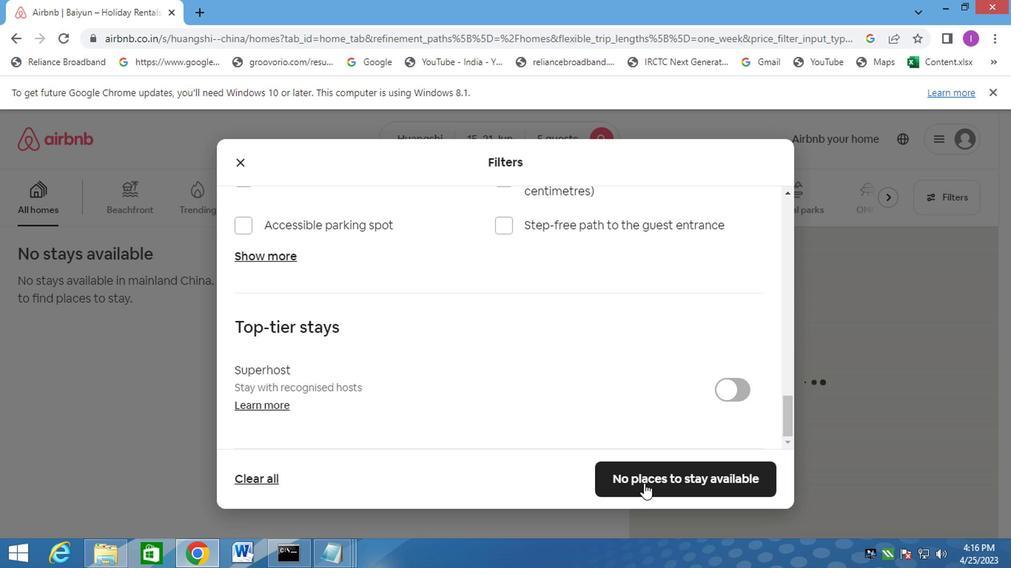 
Action: Mouse pressed left at (641, 479)
Screenshot: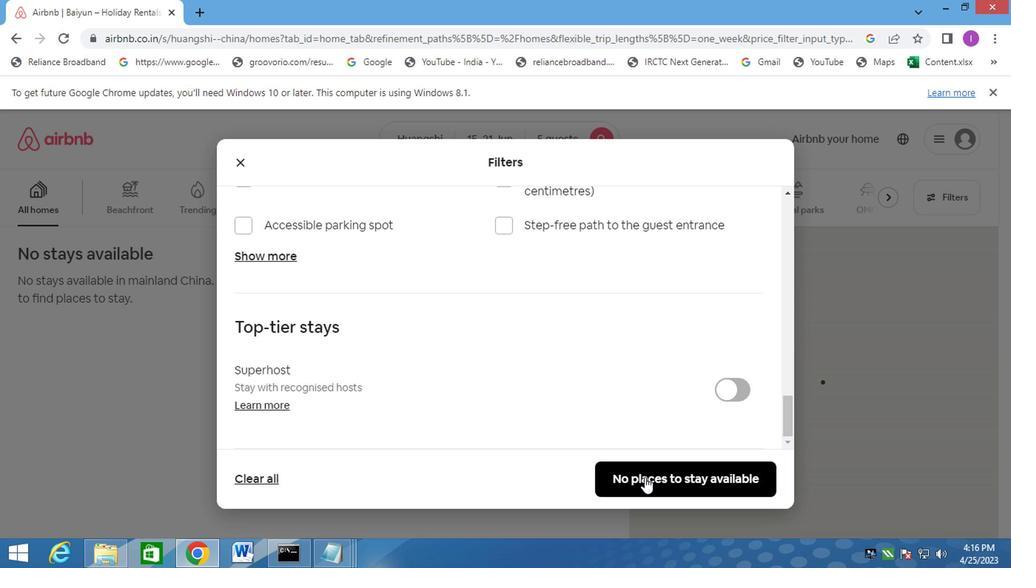 
Action: Mouse moved to (401, 171)
Screenshot: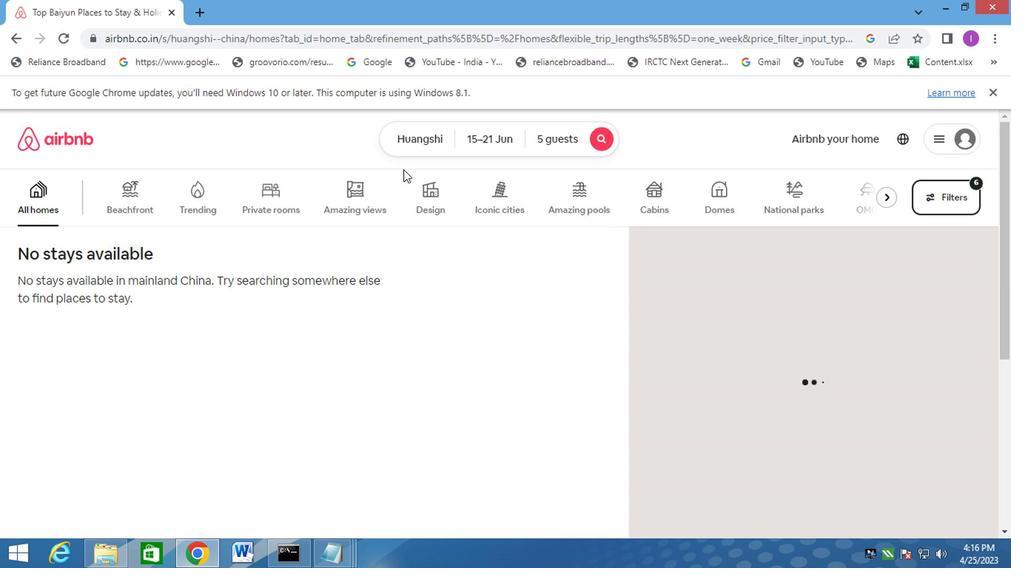 
